 Task: Create a due date automation trigger when advanced on, on the monday of the week a card is due add basic but not in list "Resume" at 11:00 AM.
Action: Mouse moved to (1178, 356)
Screenshot: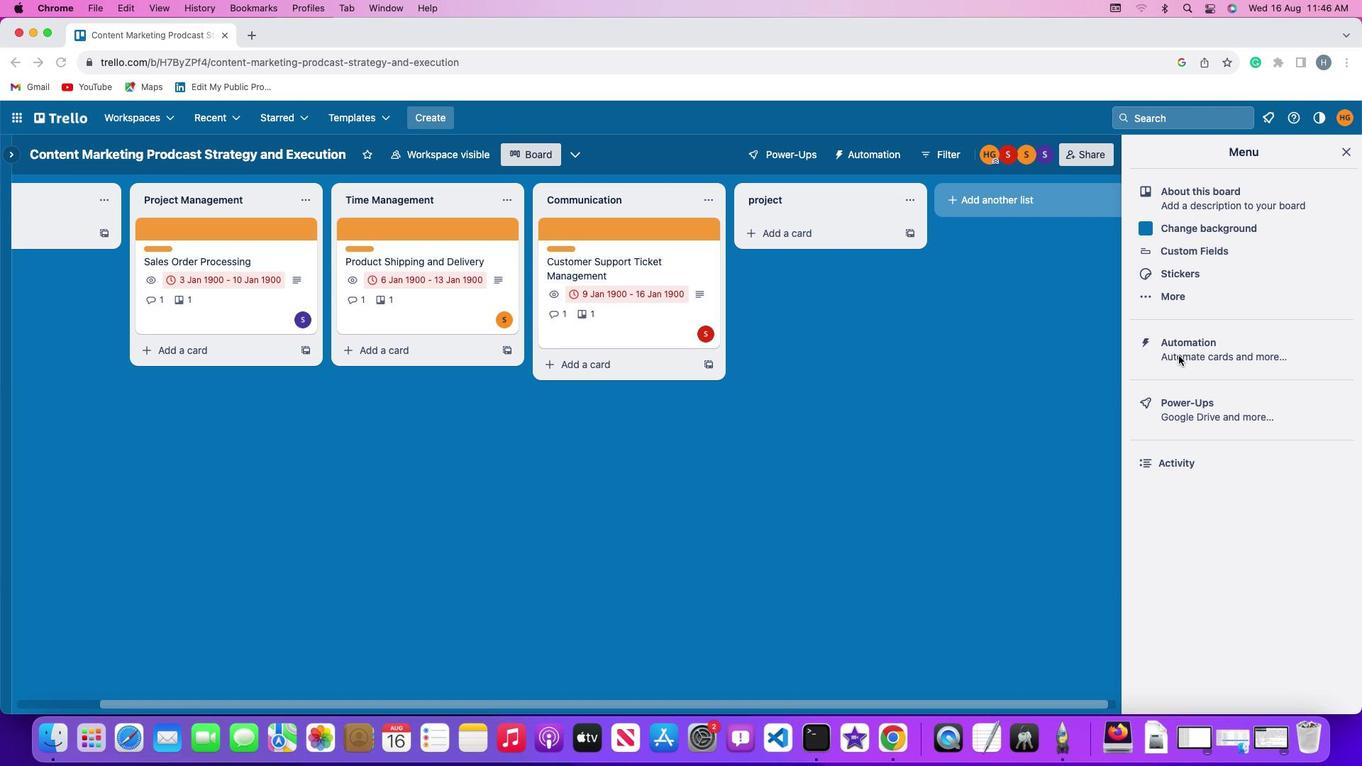 
Action: Mouse pressed left at (1178, 356)
Screenshot: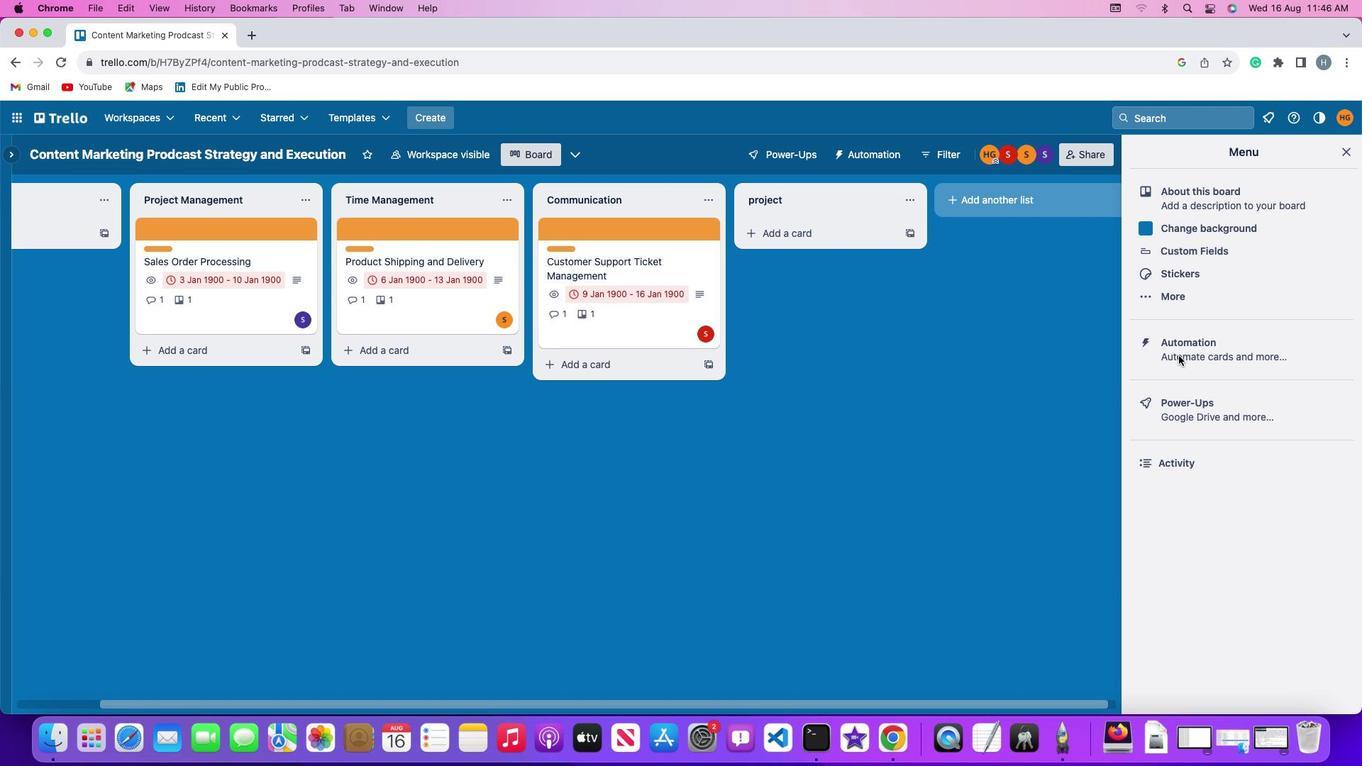 
Action: Mouse moved to (1179, 355)
Screenshot: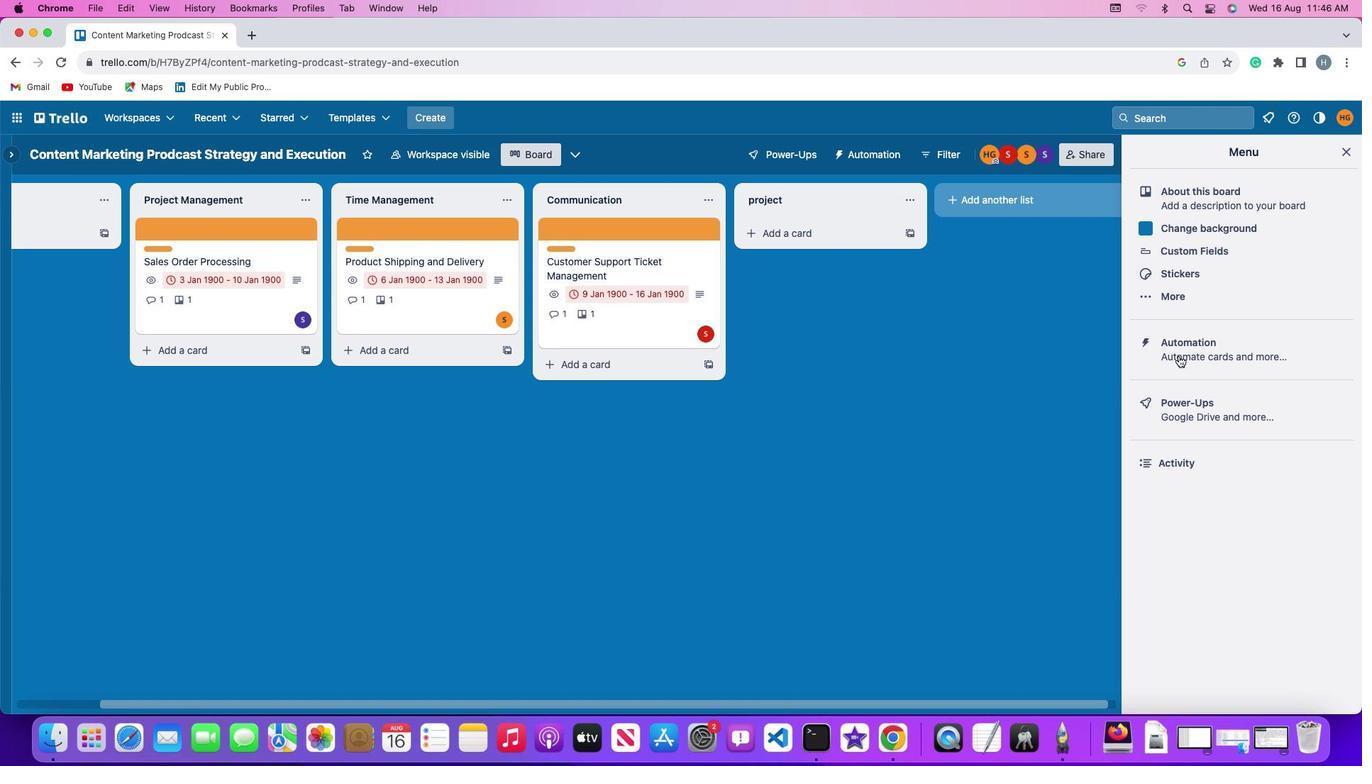 
Action: Mouse pressed left at (1179, 355)
Screenshot: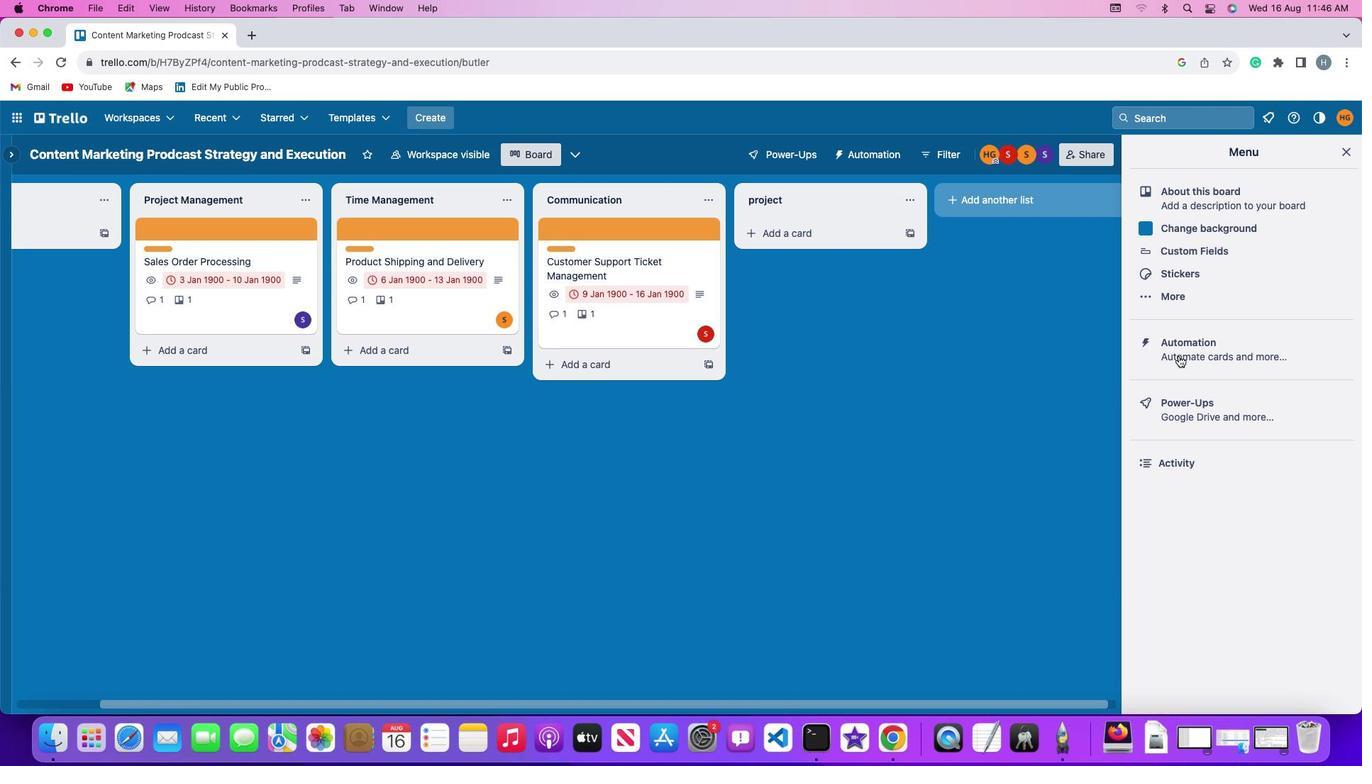 
Action: Mouse moved to (94, 336)
Screenshot: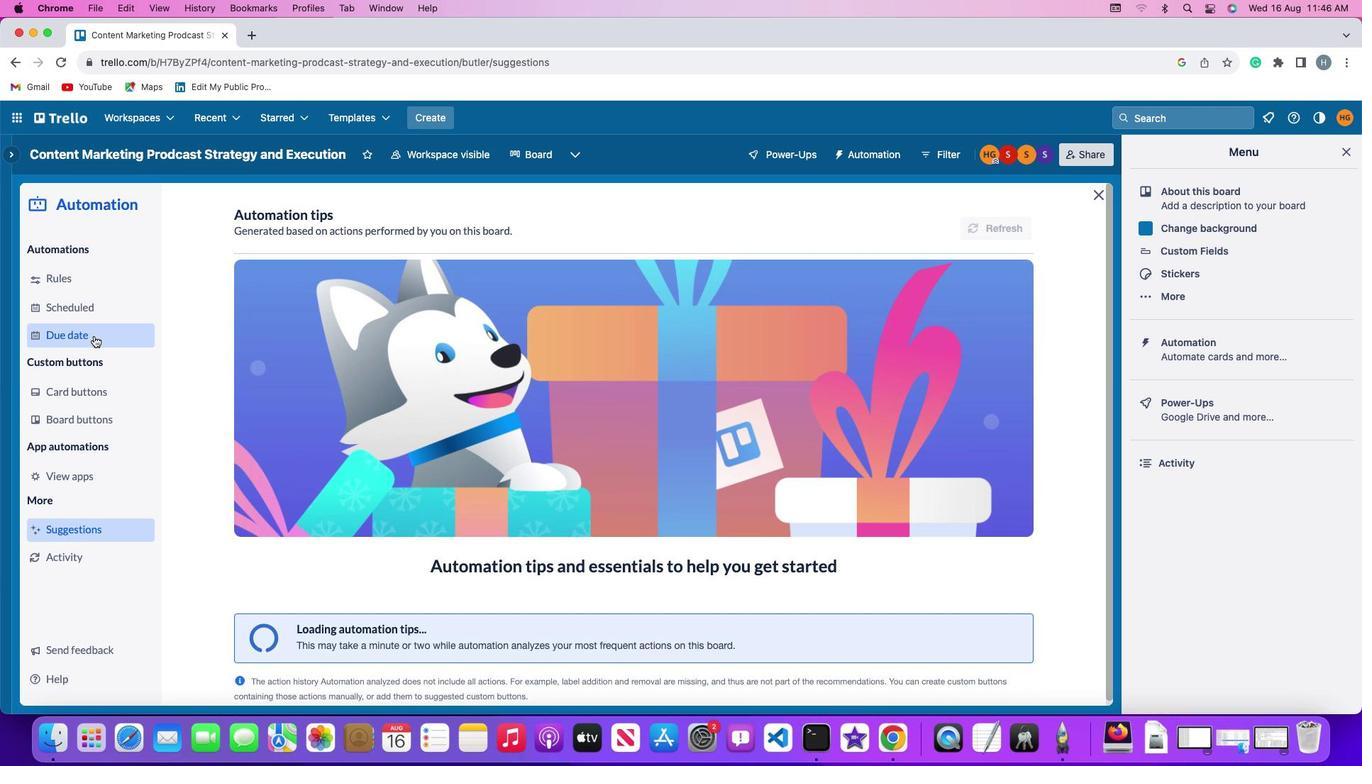 
Action: Mouse pressed left at (94, 336)
Screenshot: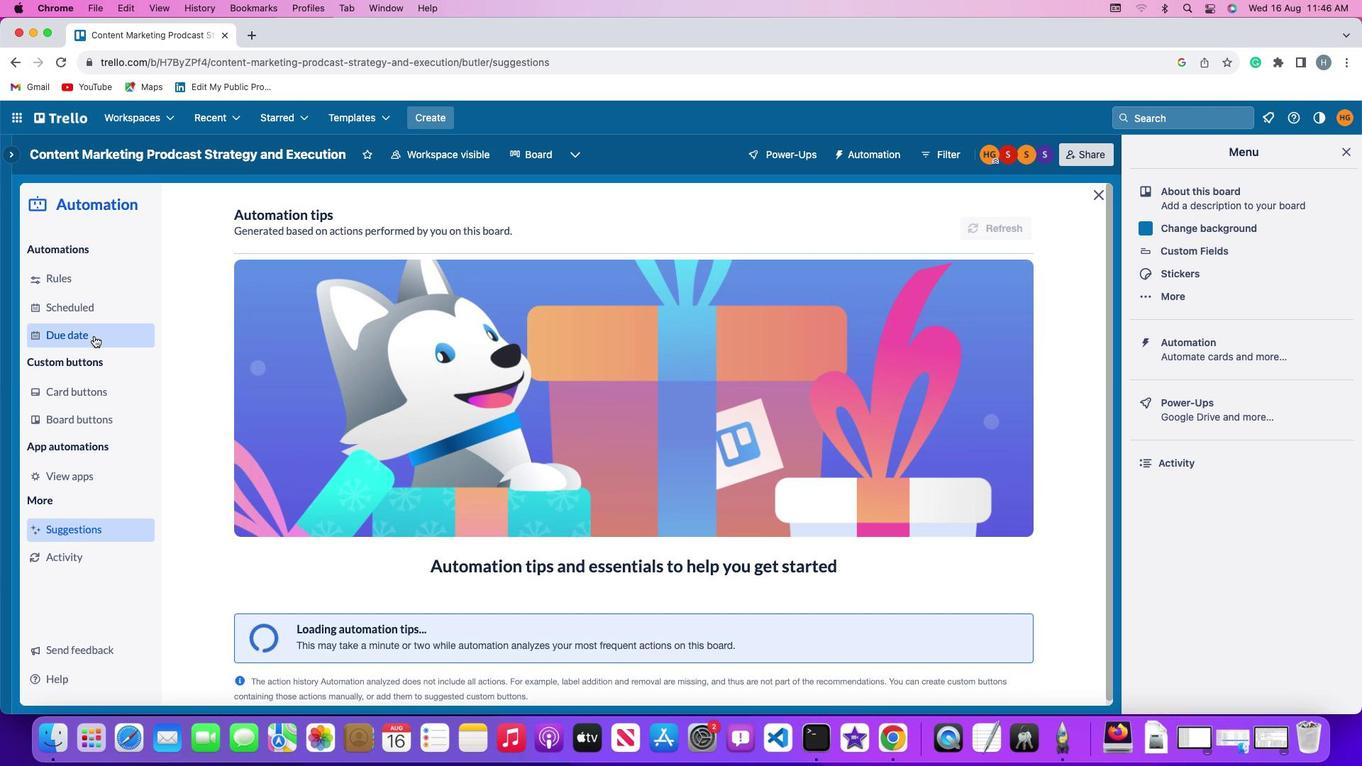 
Action: Mouse moved to (955, 216)
Screenshot: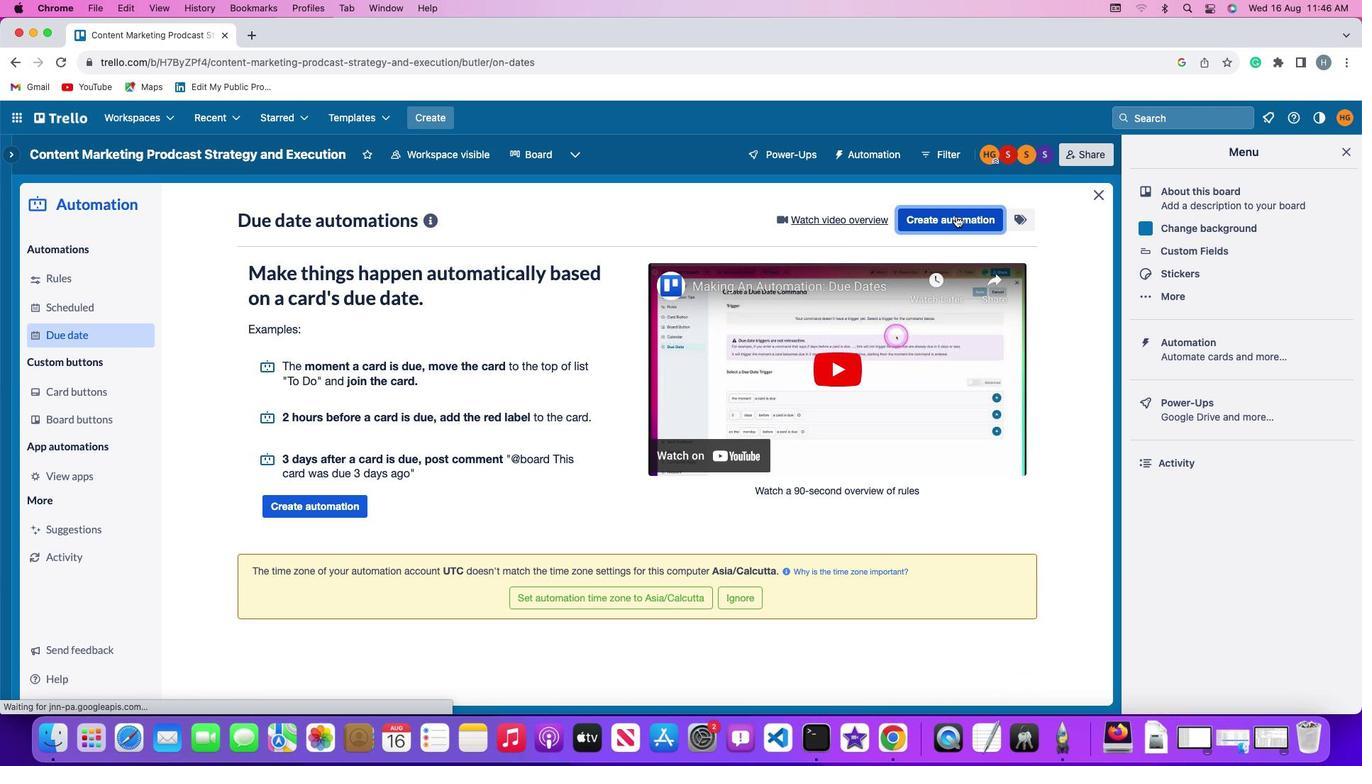 
Action: Mouse pressed left at (955, 216)
Screenshot: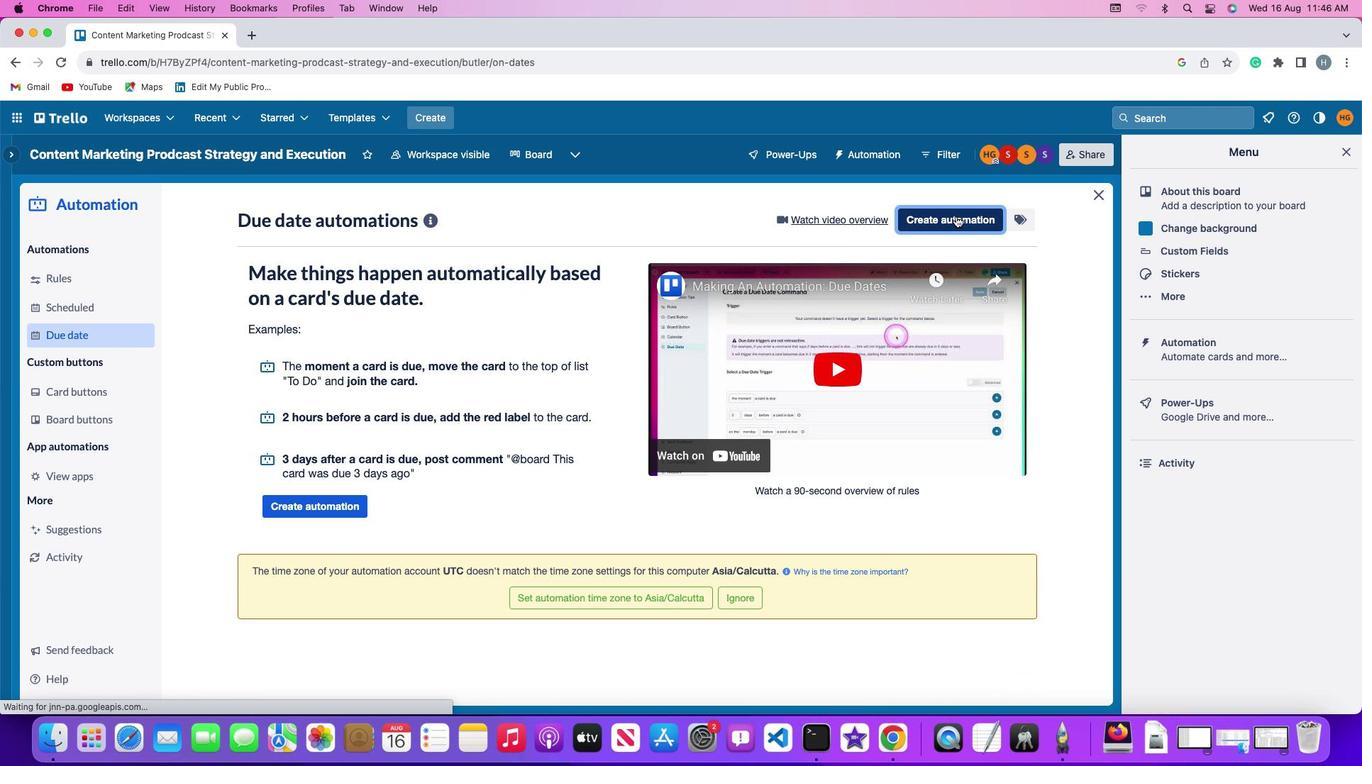 
Action: Mouse moved to (293, 351)
Screenshot: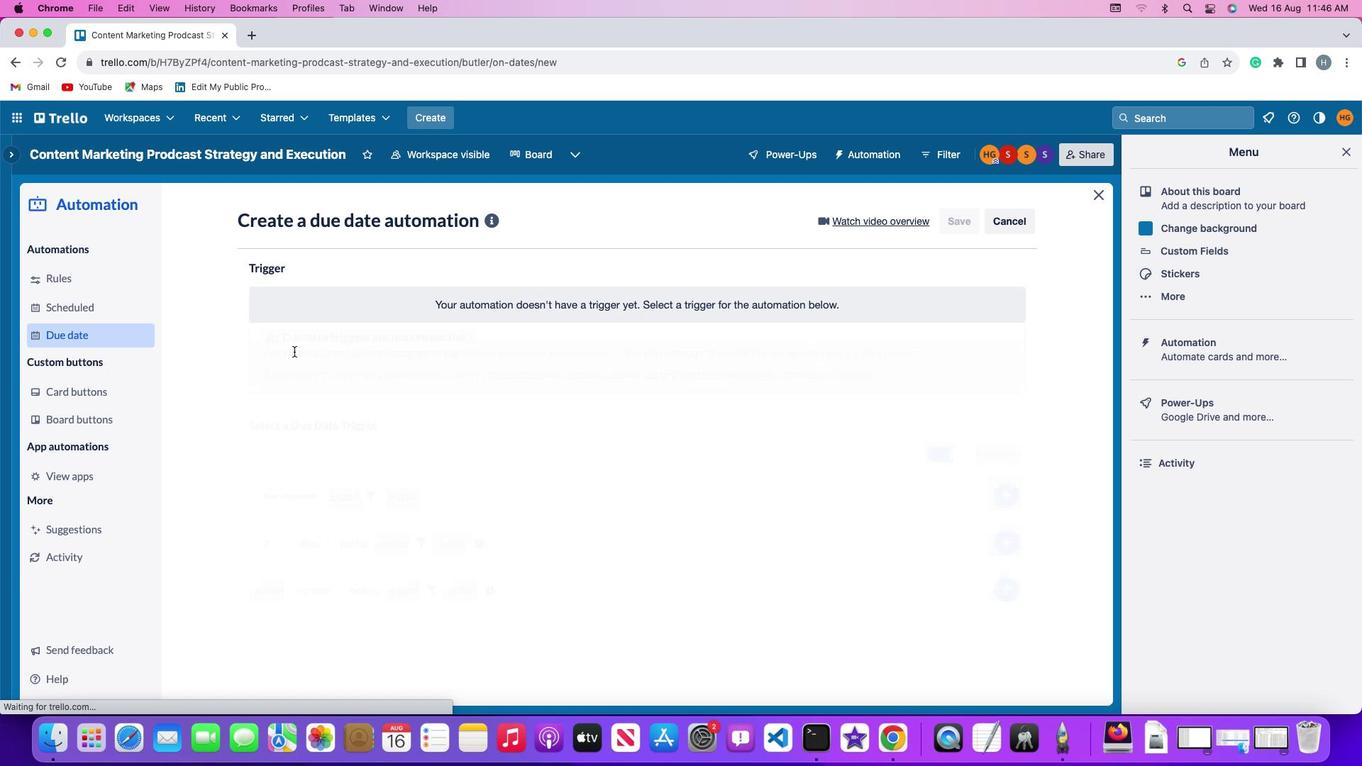 
Action: Mouse pressed left at (293, 351)
Screenshot: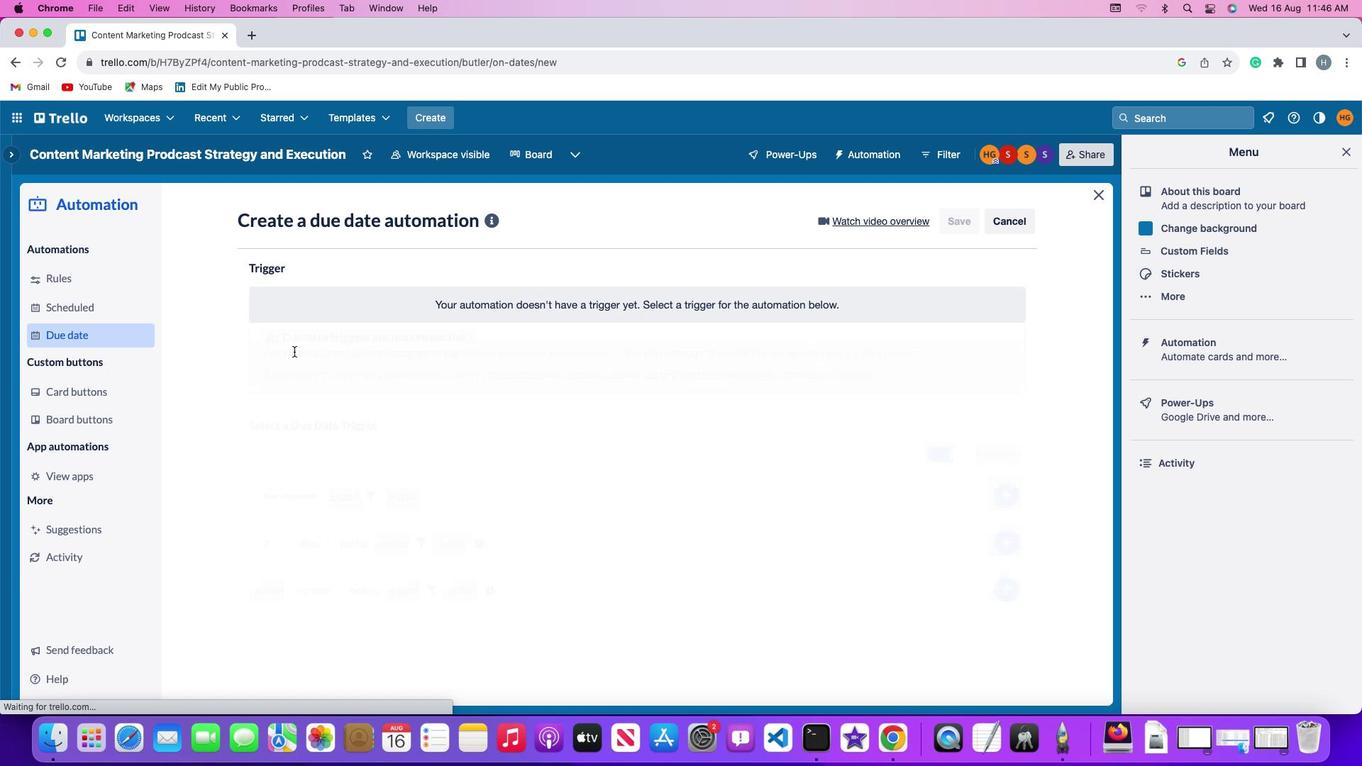 
Action: Mouse moved to (297, 608)
Screenshot: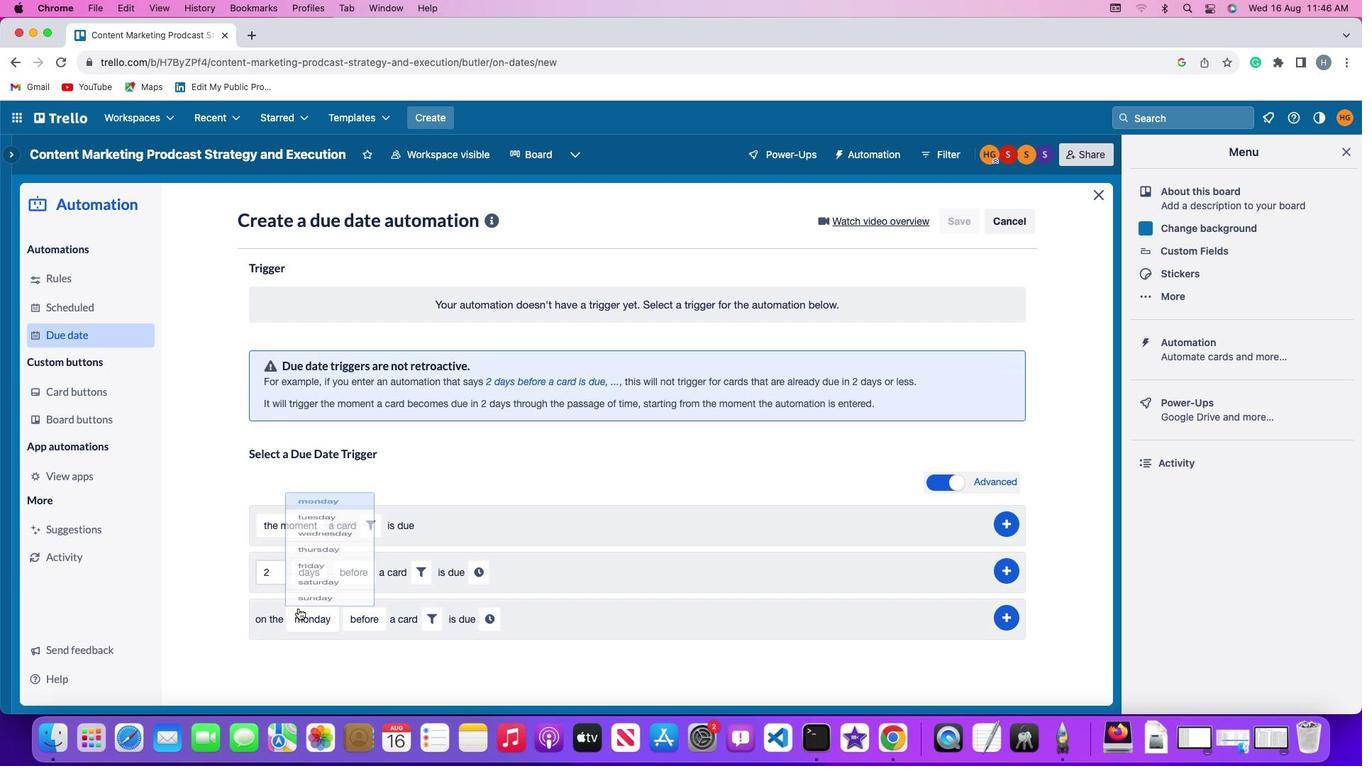 
Action: Mouse pressed left at (297, 608)
Screenshot: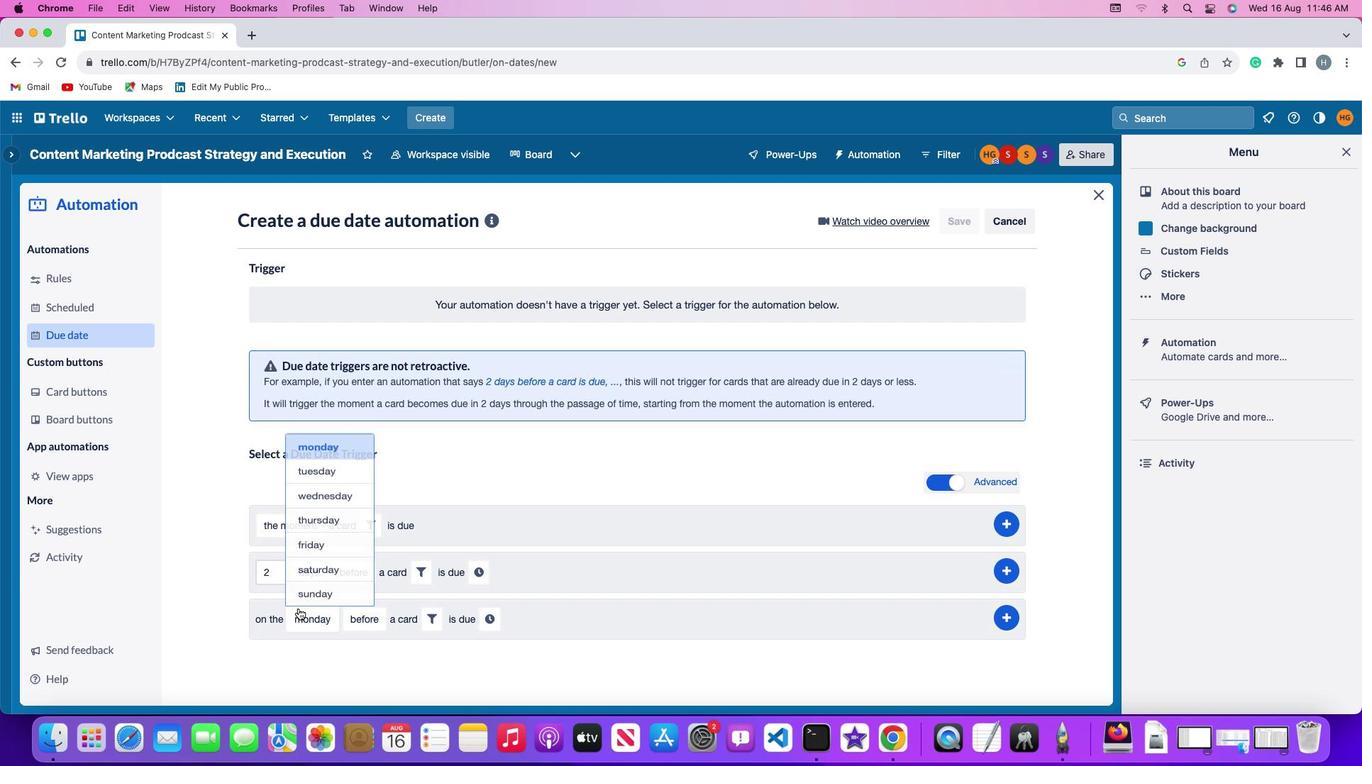 
Action: Mouse moved to (337, 422)
Screenshot: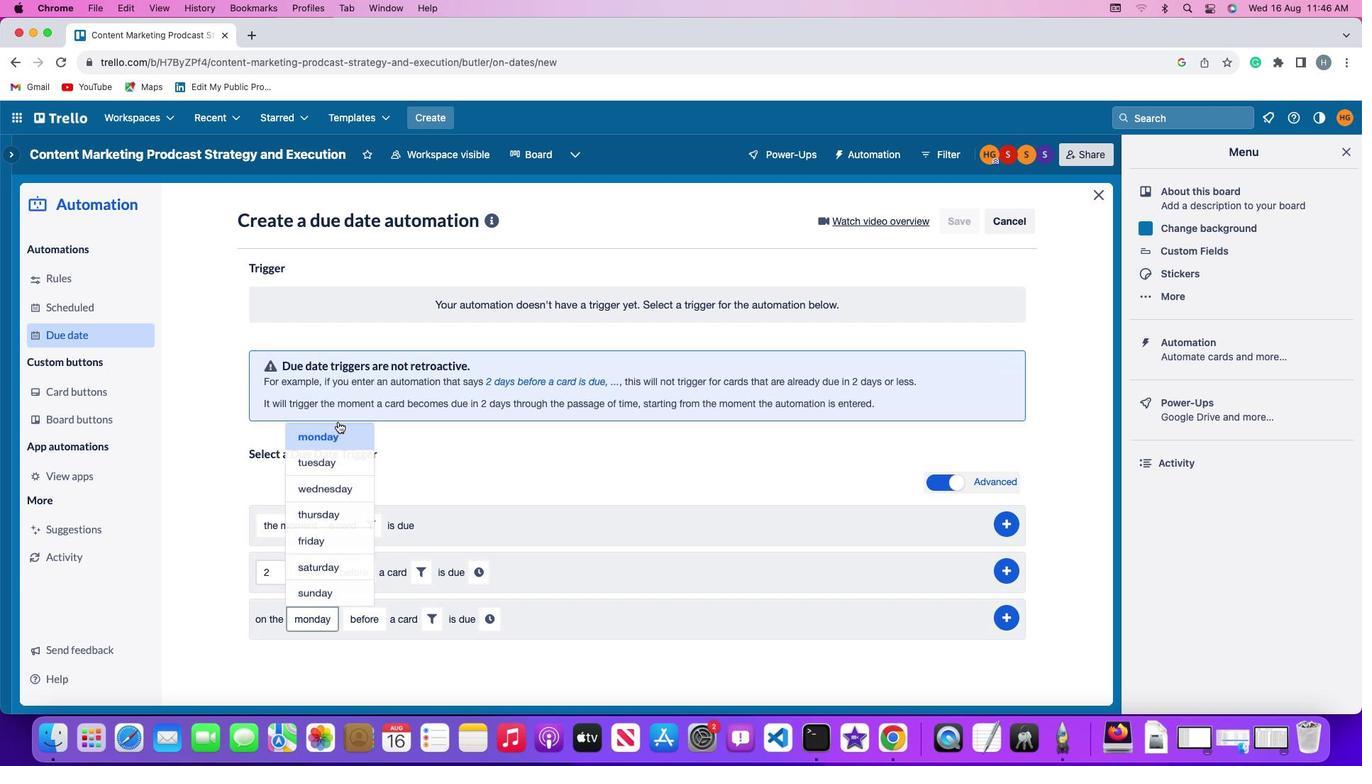 
Action: Mouse pressed left at (337, 422)
Screenshot: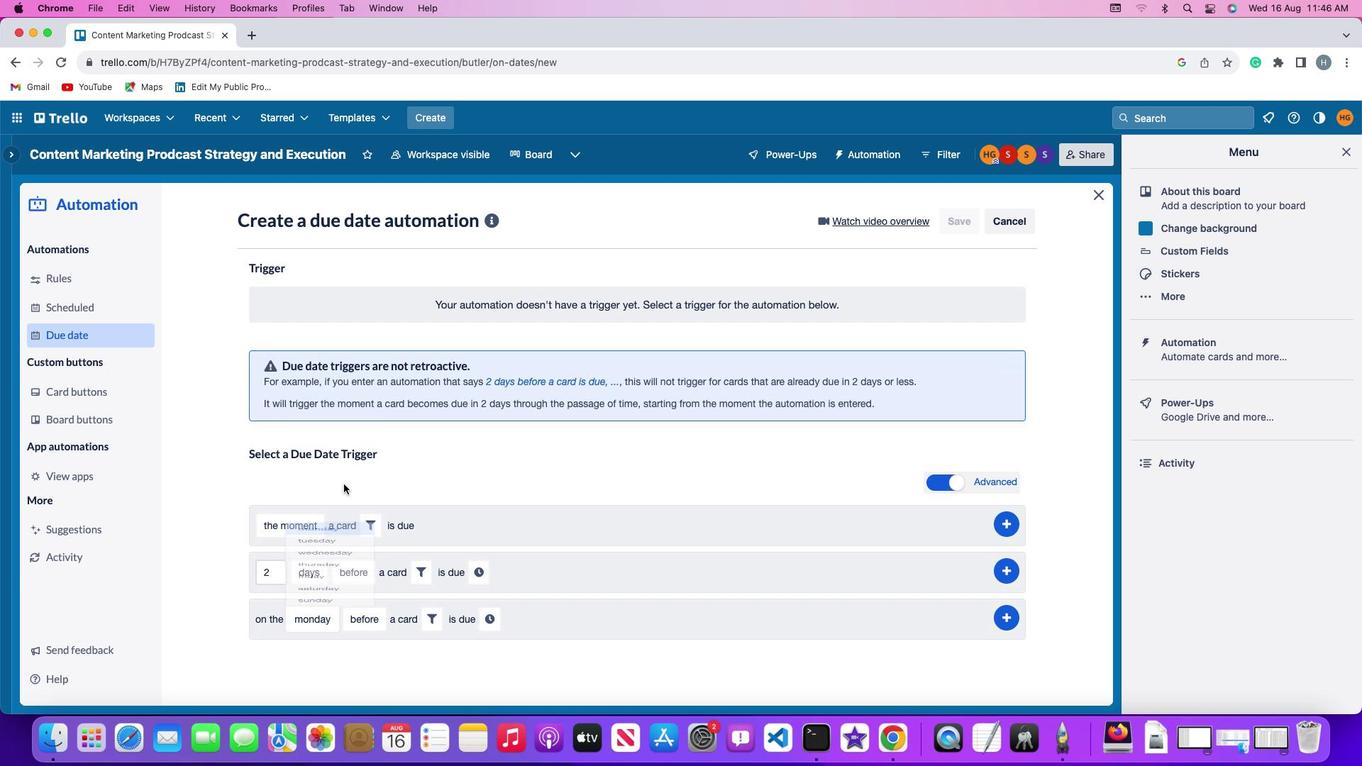 
Action: Mouse moved to (362, 628)
Screenshot: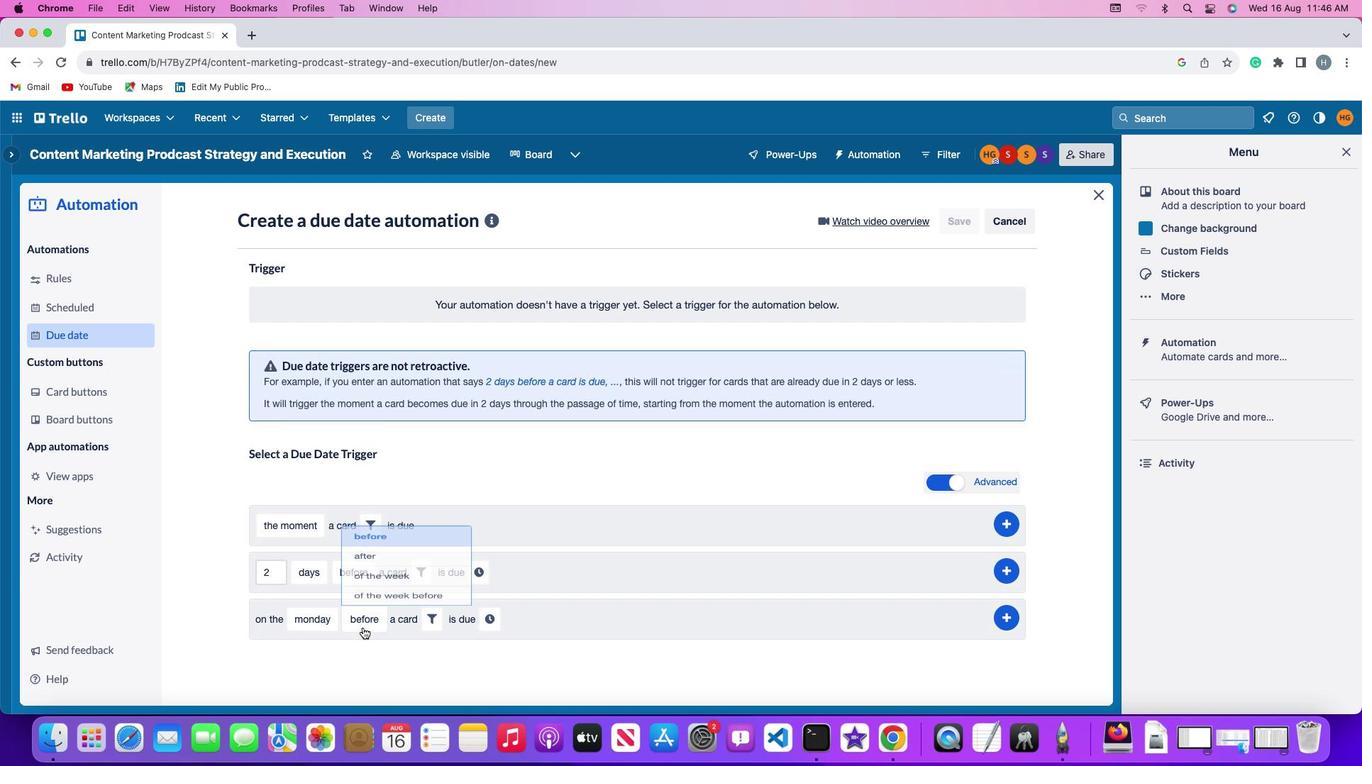 
Action: Mouse pressed left at (362, 628)
Screenshot: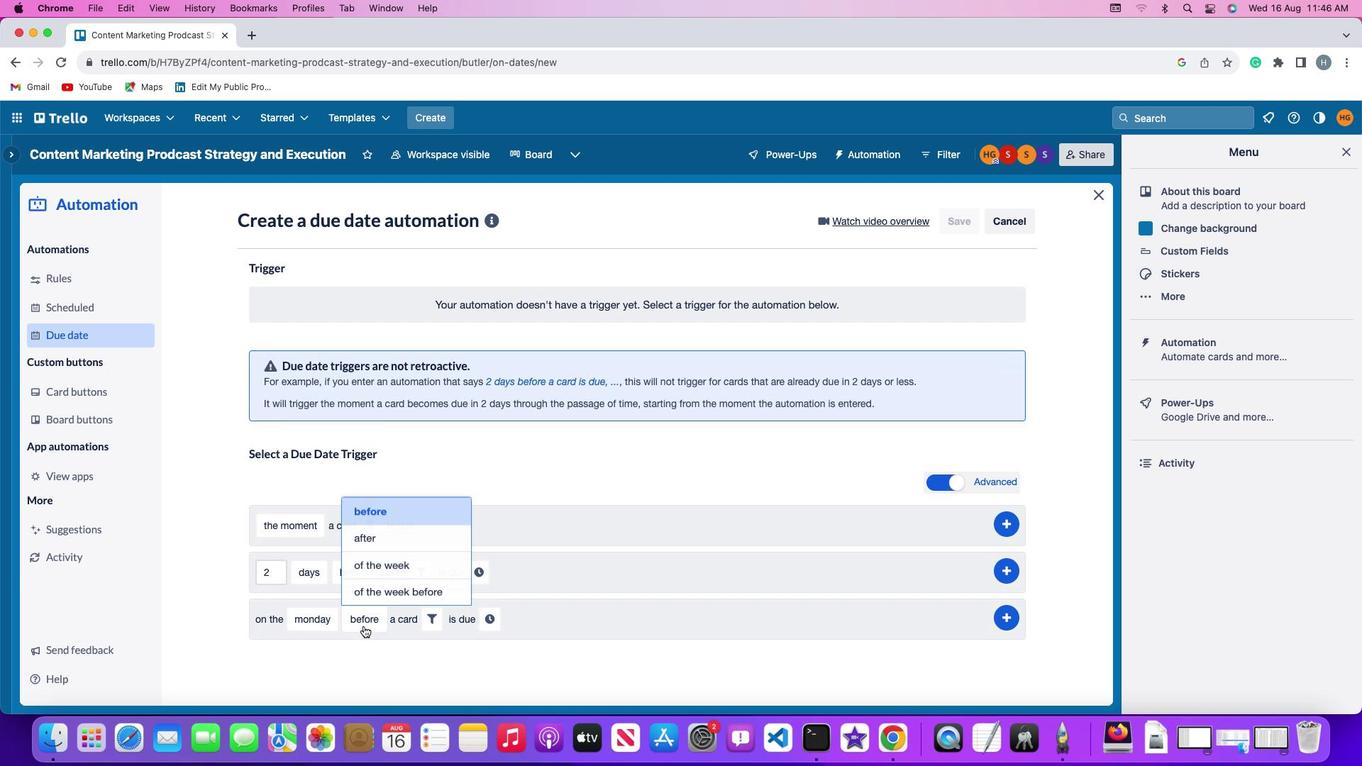 
Action: Mouse moved to (390, 563)
Screenshot: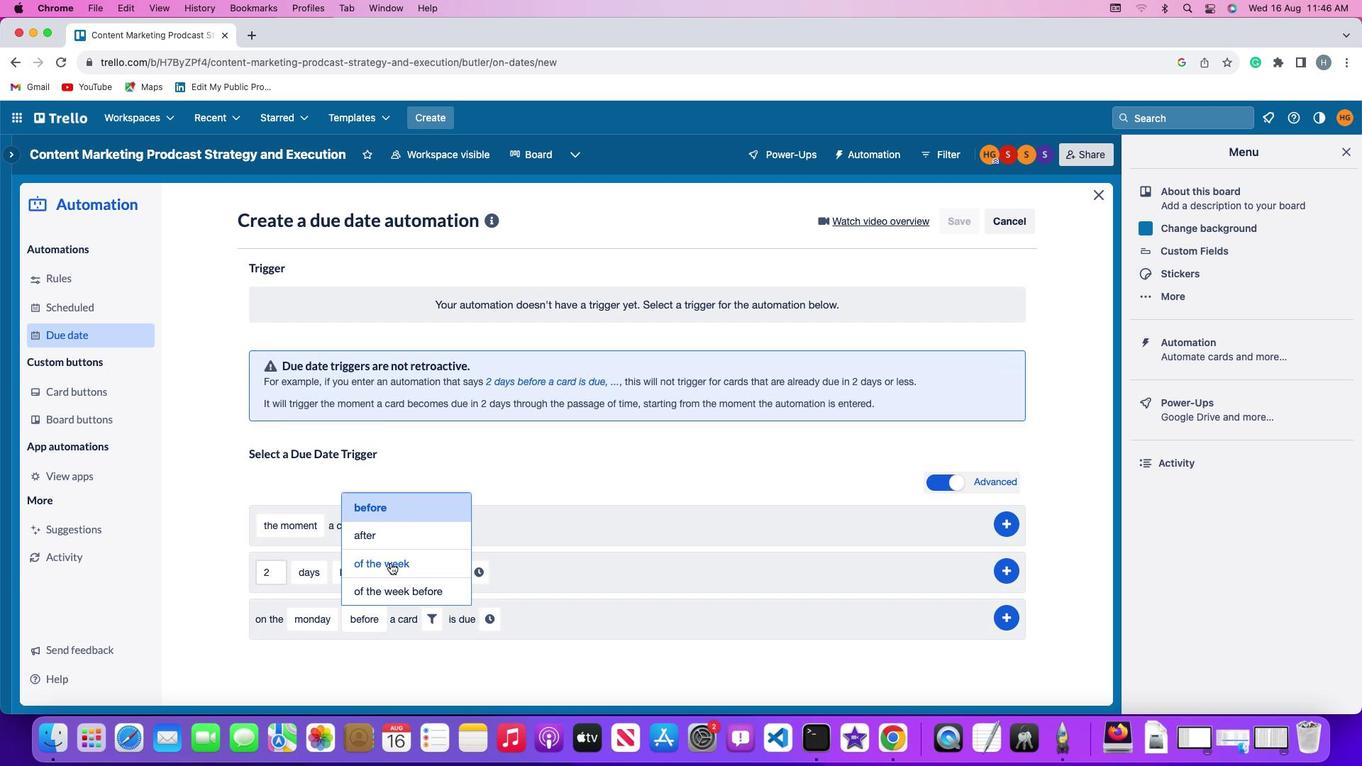 
Action: Mouse pressed left at (390, 563)
Screenshot: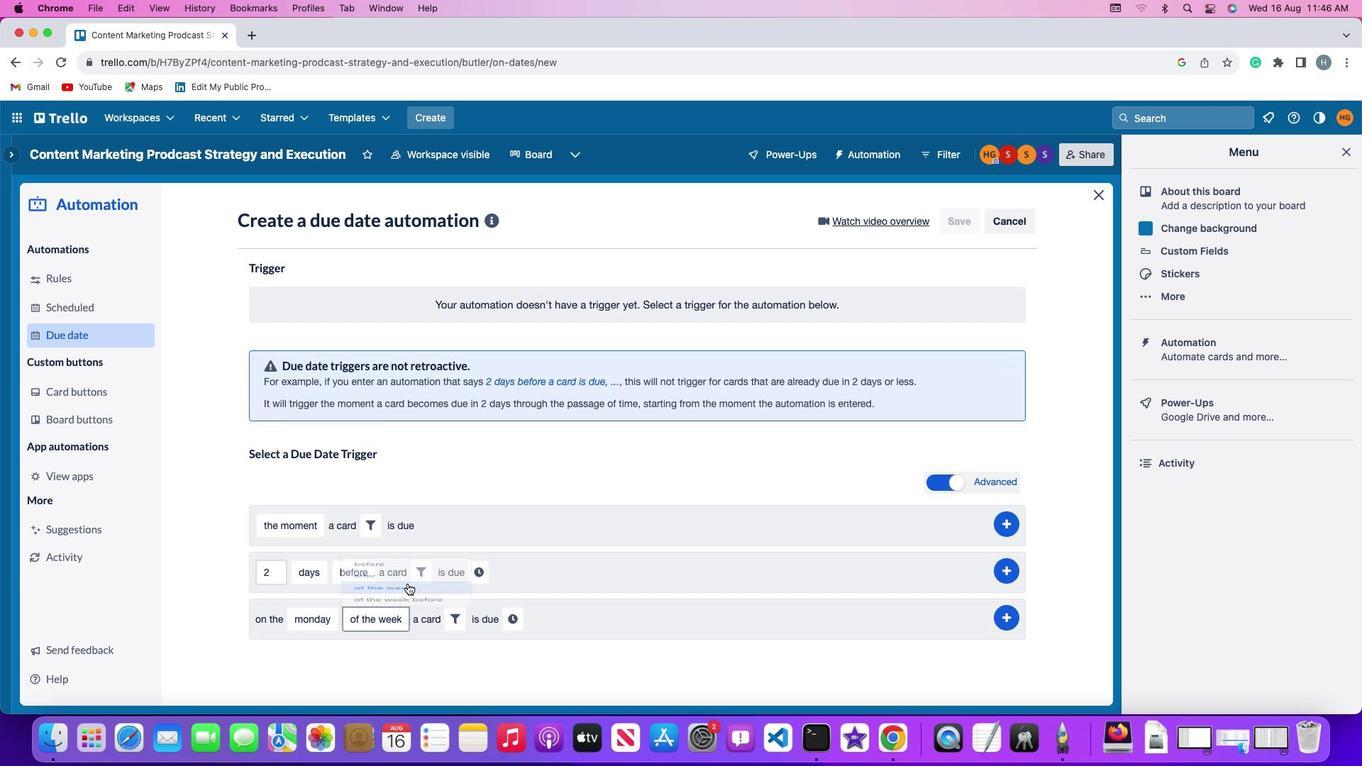 
Action: Mouse moved to (449, 620)
Screenshot: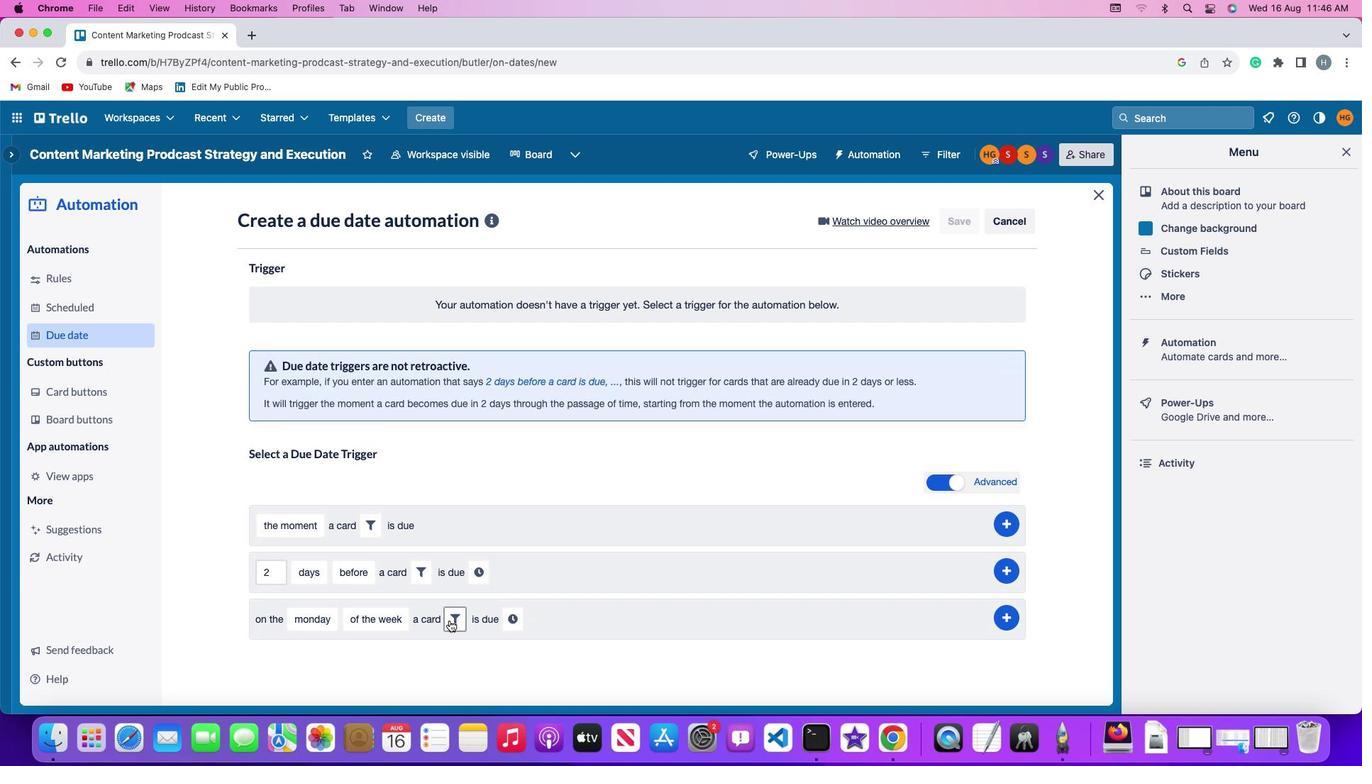 
Action: Mouse pressed left at (449, 620)
Screenshot: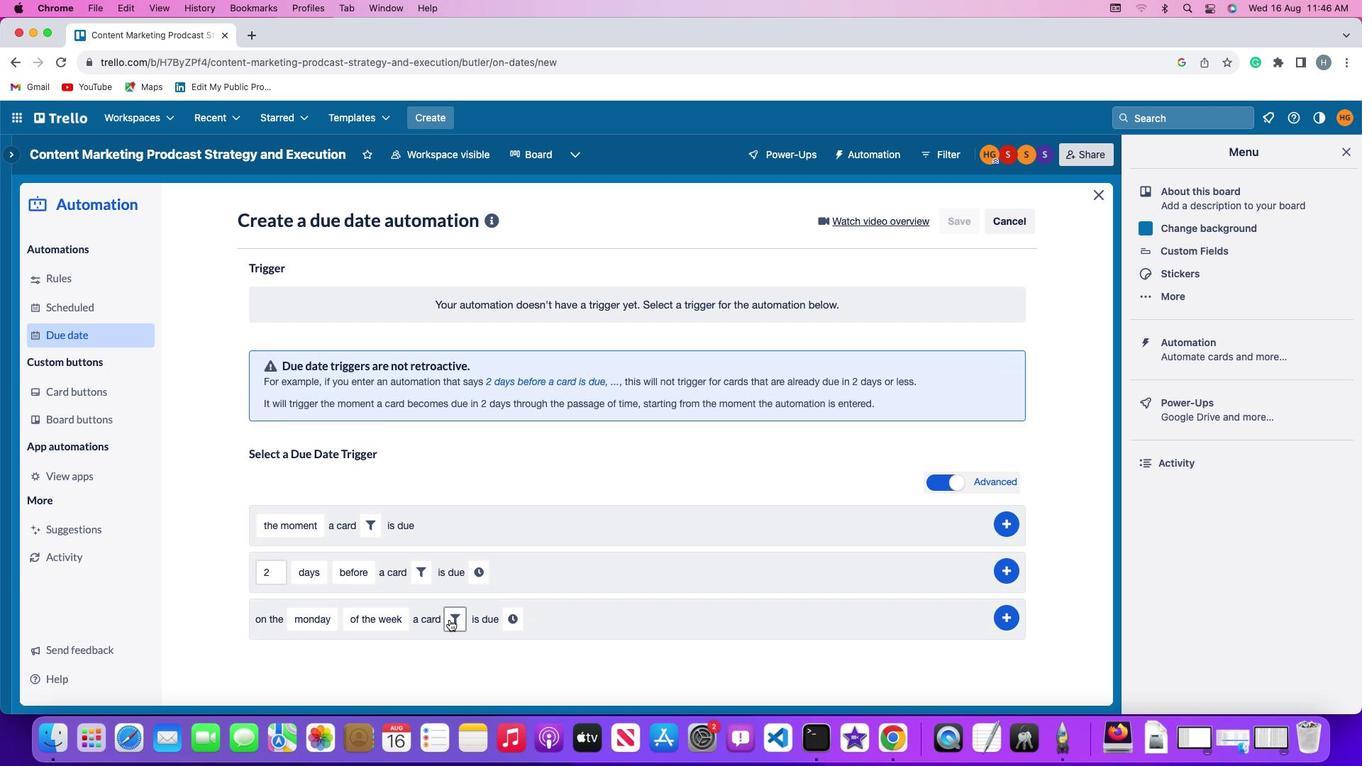 
Action: Mouse moved to (401, 642)
Screenshot: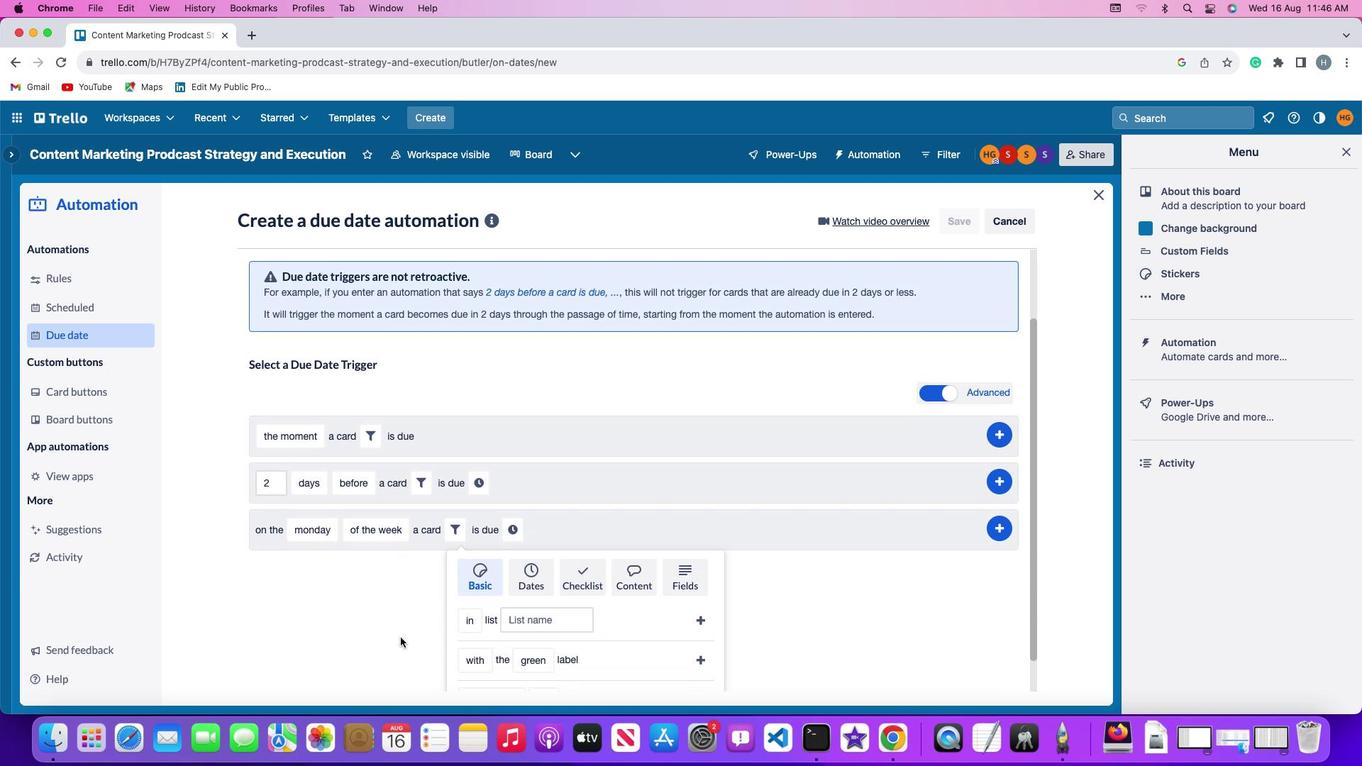 
Action: Mouse scrolled (401, 642) with delta (0, 0)
Screenshot: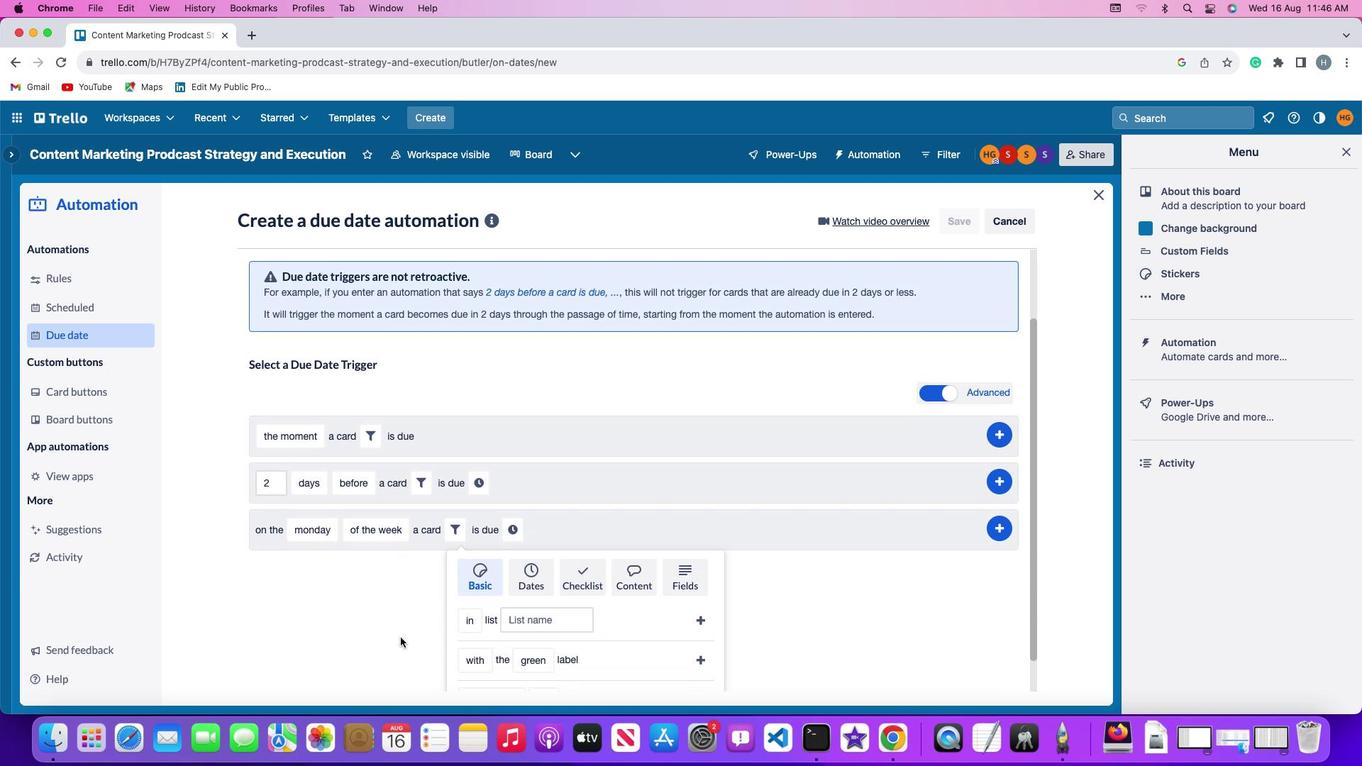 
Action: Mouse moved to (401, 642)
Screenshot: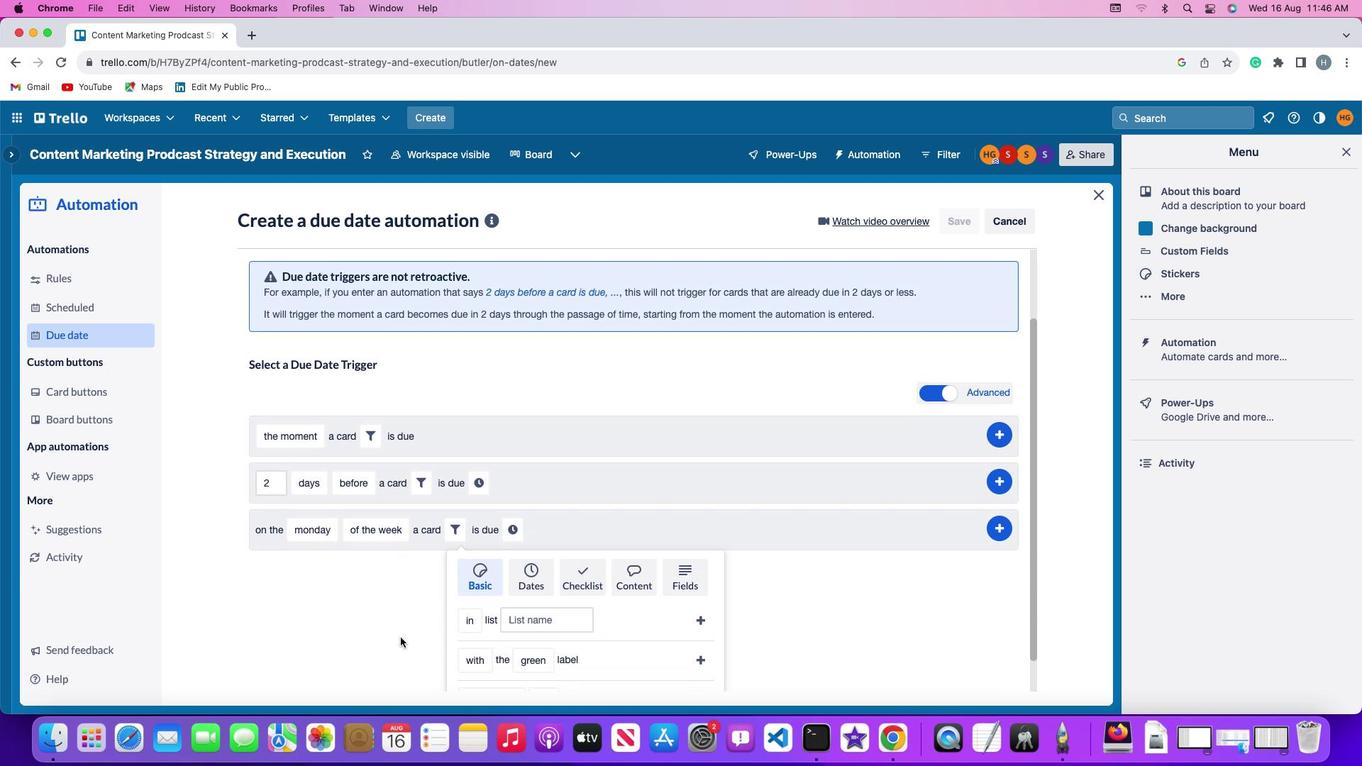 
Action: Mouse scrolled (401, 642) with delta (0, 0)
Screenshot: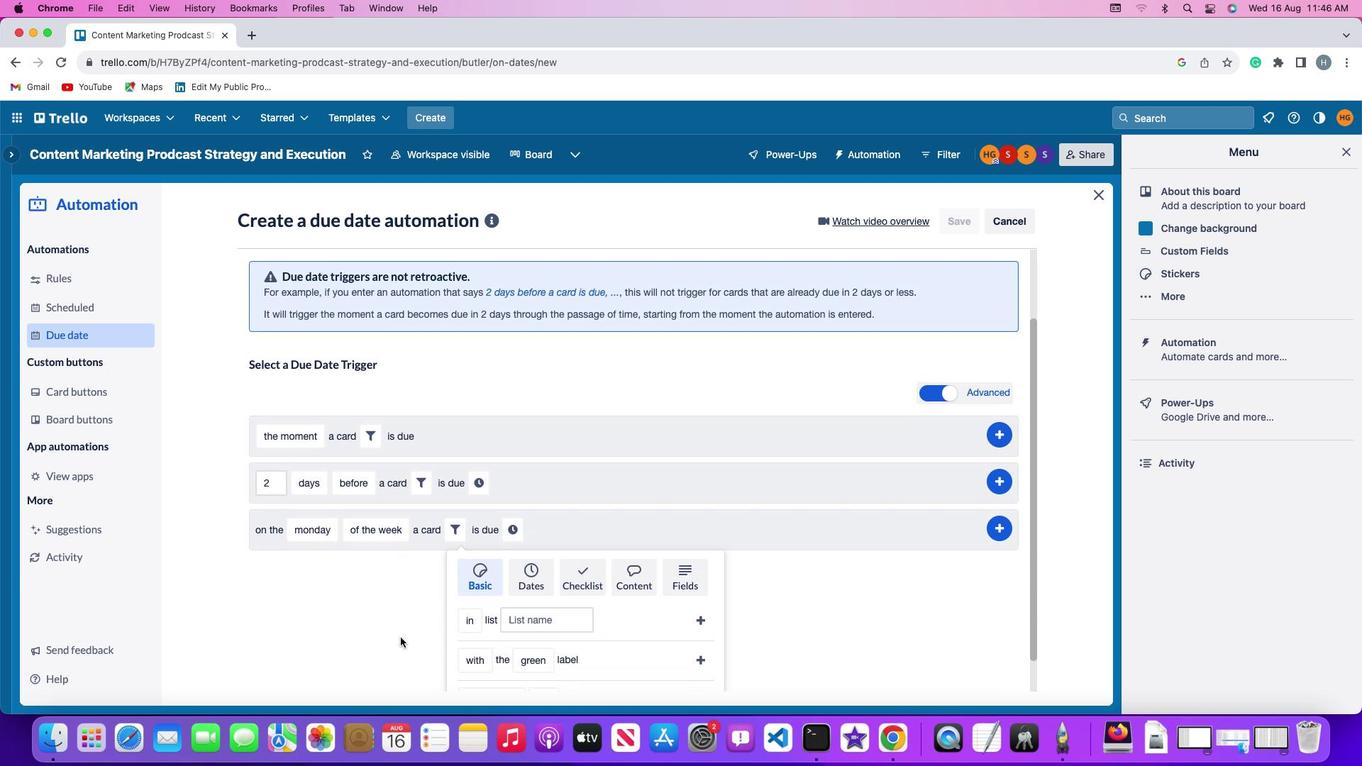 
Action: Mouse scrolled (401, 642) with delta (0, -2)
Screenshot: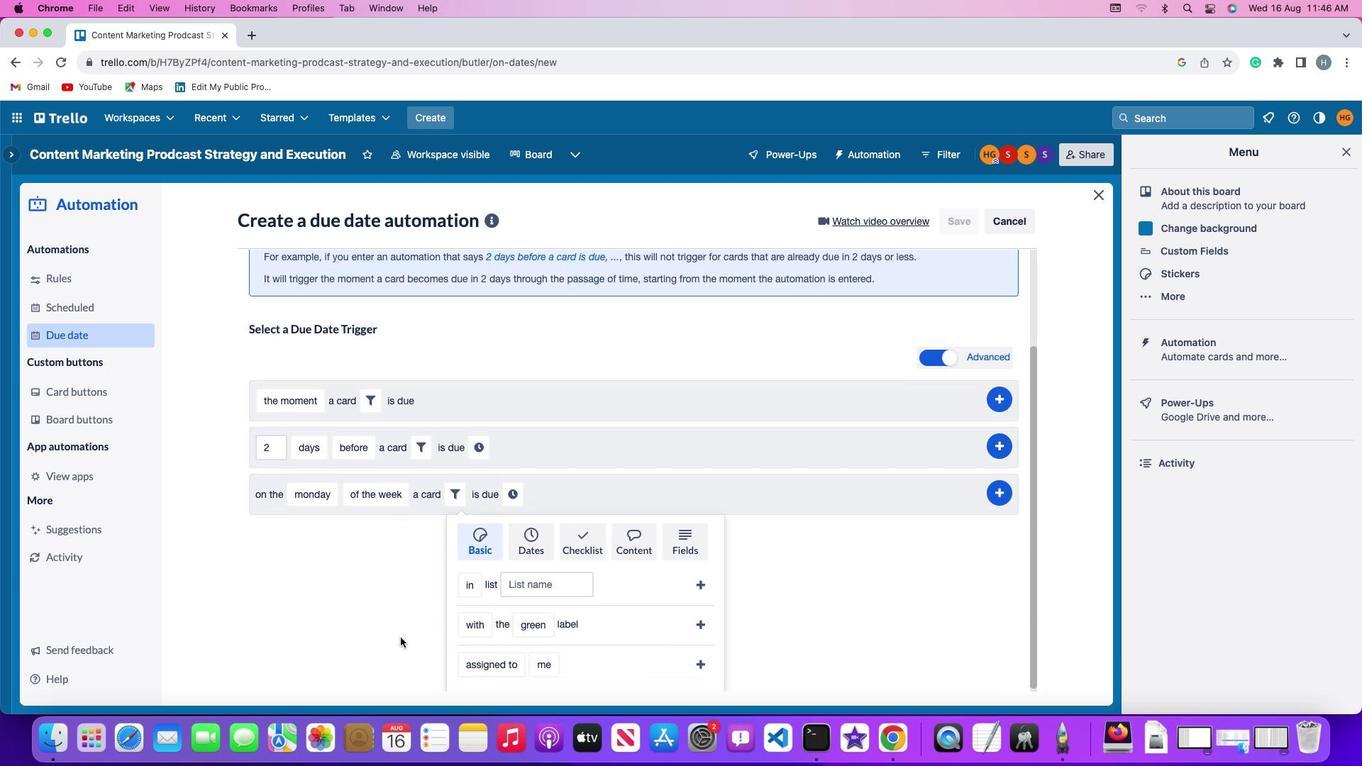 
Action: Mouse moved to (401, 641)
Screenshot: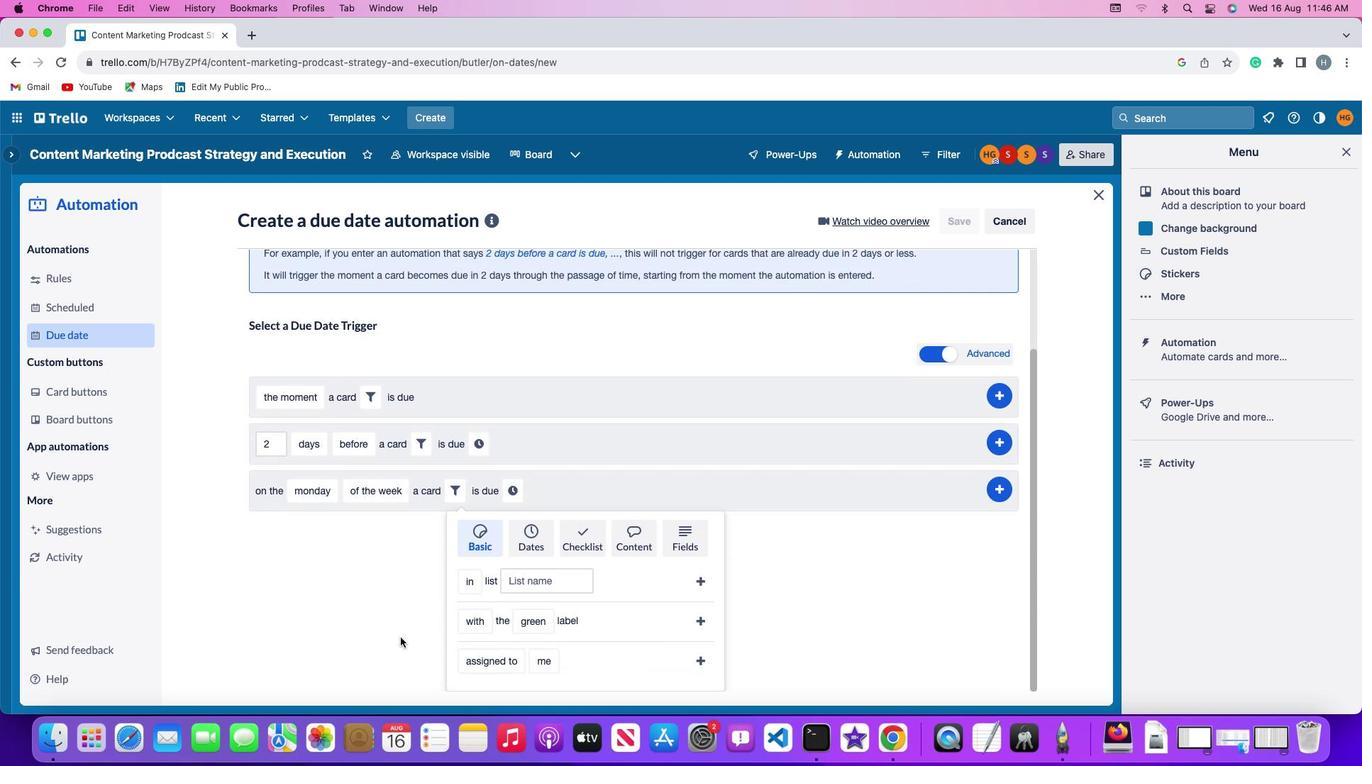 
Action: Mouse scrolled (401, 641) with delta (0, -3)
Screenshot: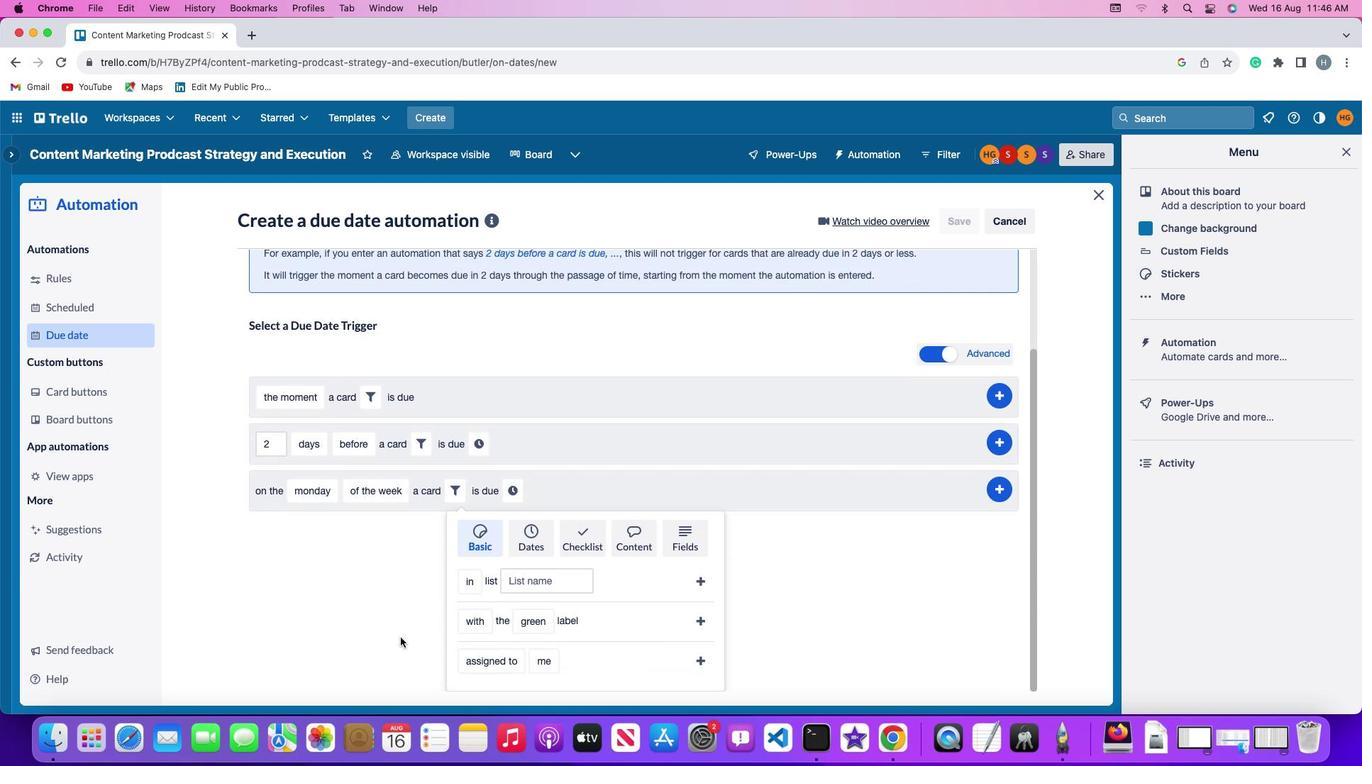
Action: Mouse moved to (473, 578)
Screenshot: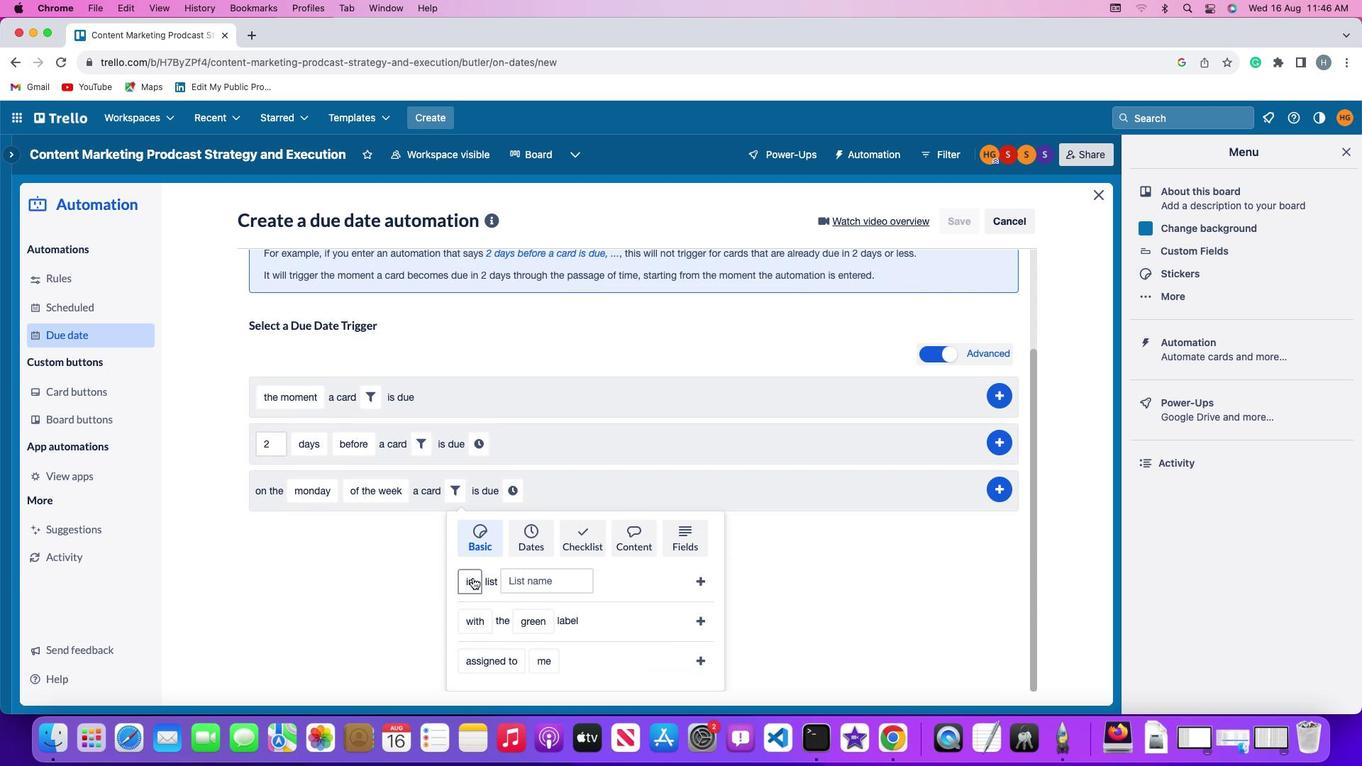 
Action: Mouse pressed left at (473, 578)
Screenshot: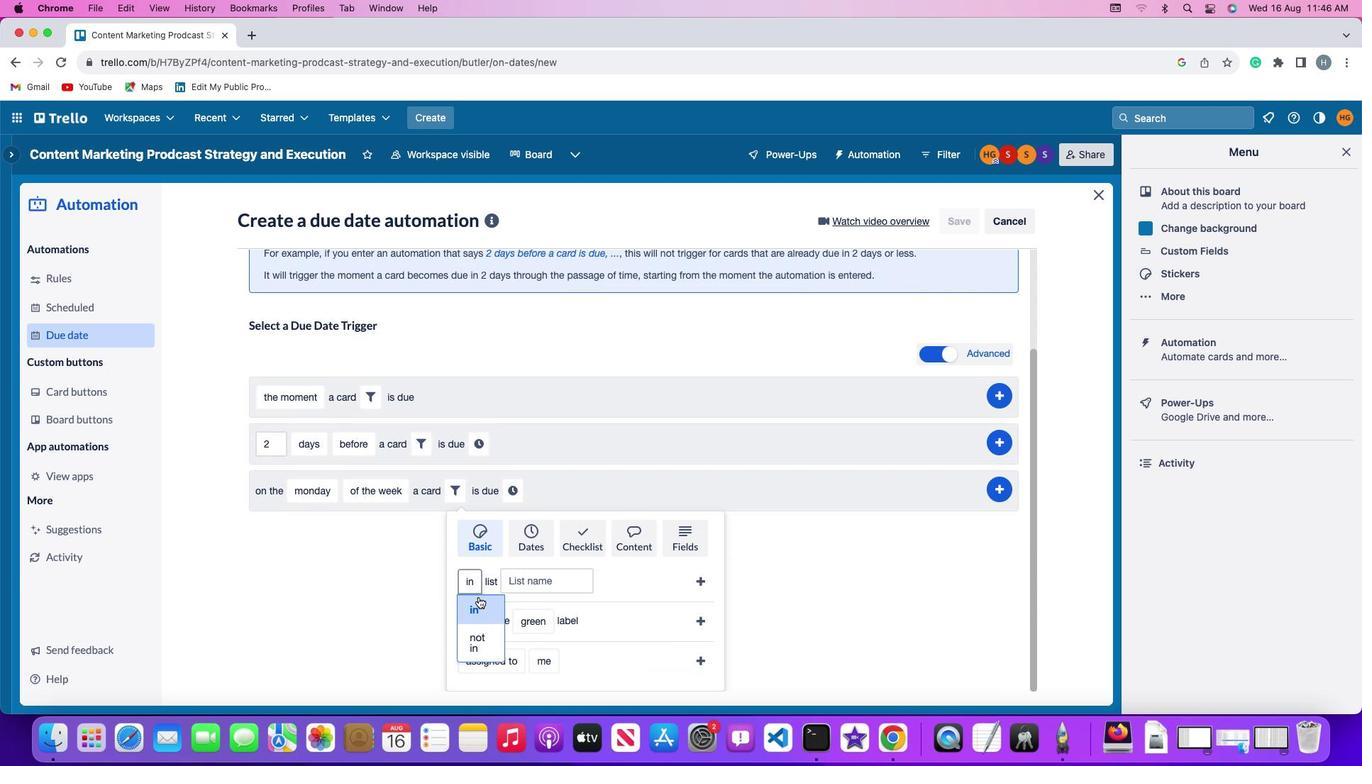 
Action: Mouse moved to (488, 634)
Screenshot: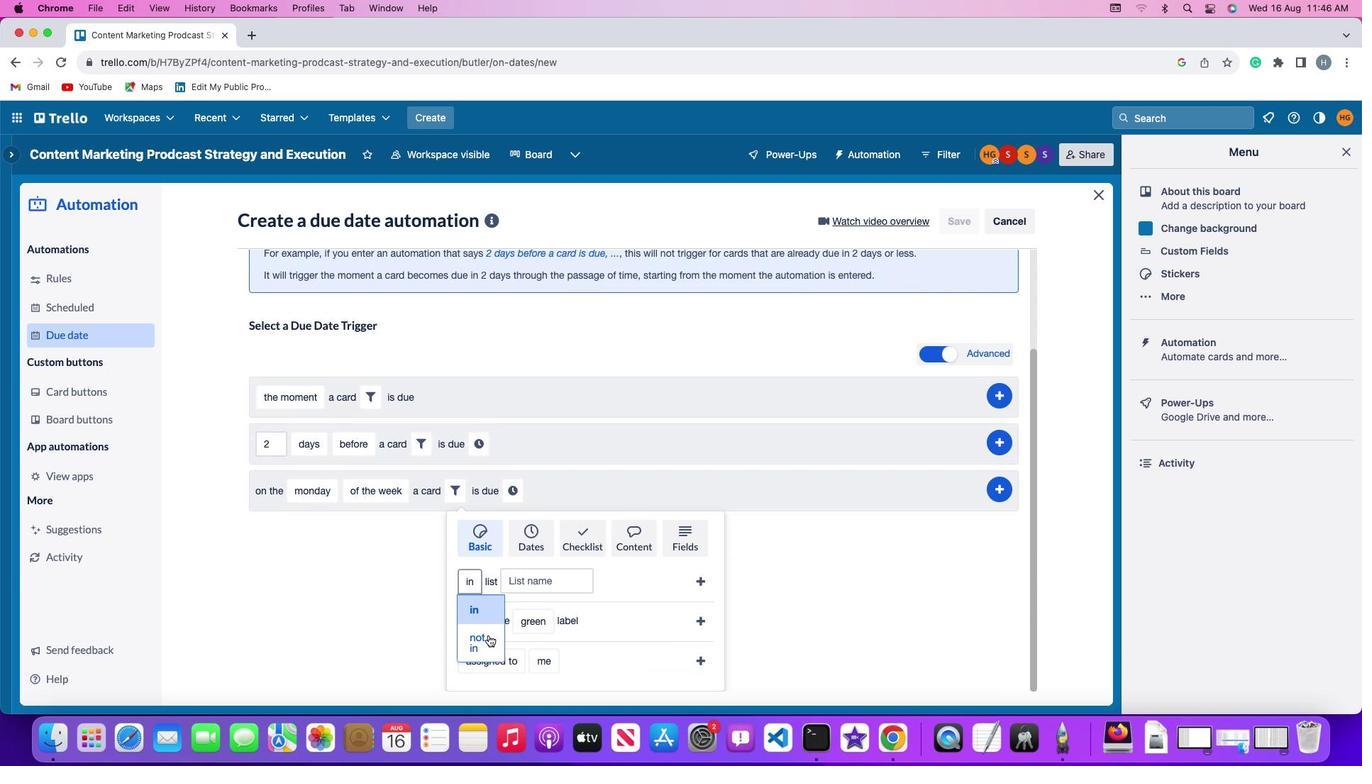 
Action: Mouse pressed left at (488, 634)
Screenshot: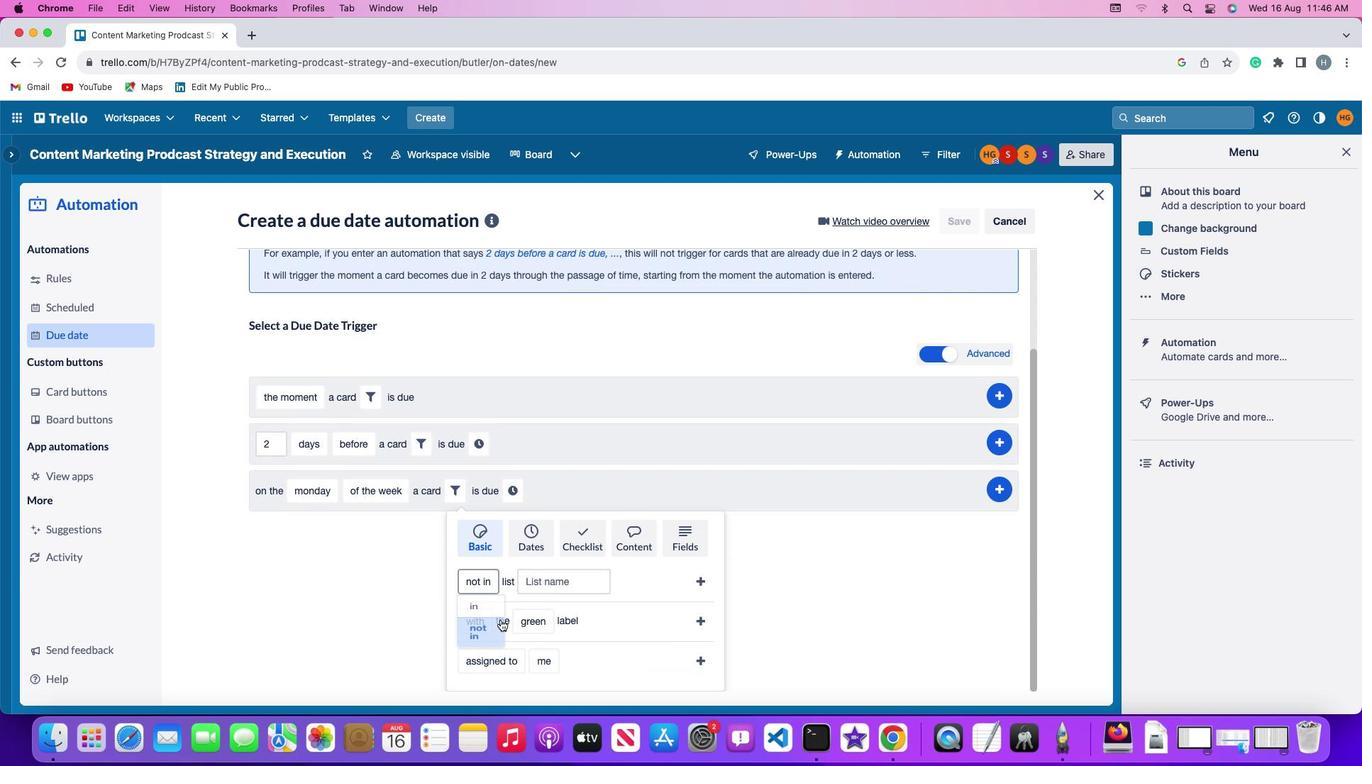 
Action: Mouse moved to (530, 588)
Screenshot: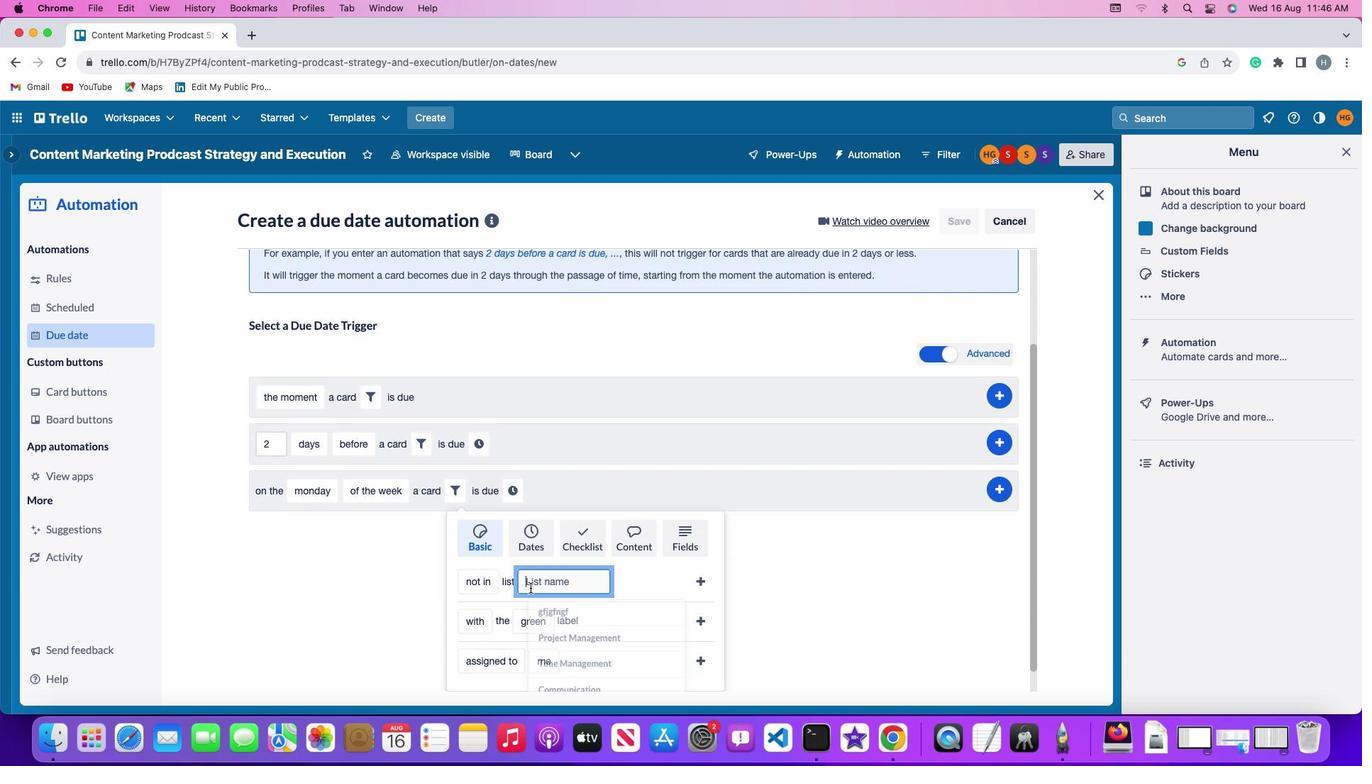 
Action: Mouse pressed left at (530, 588)
Screenshot: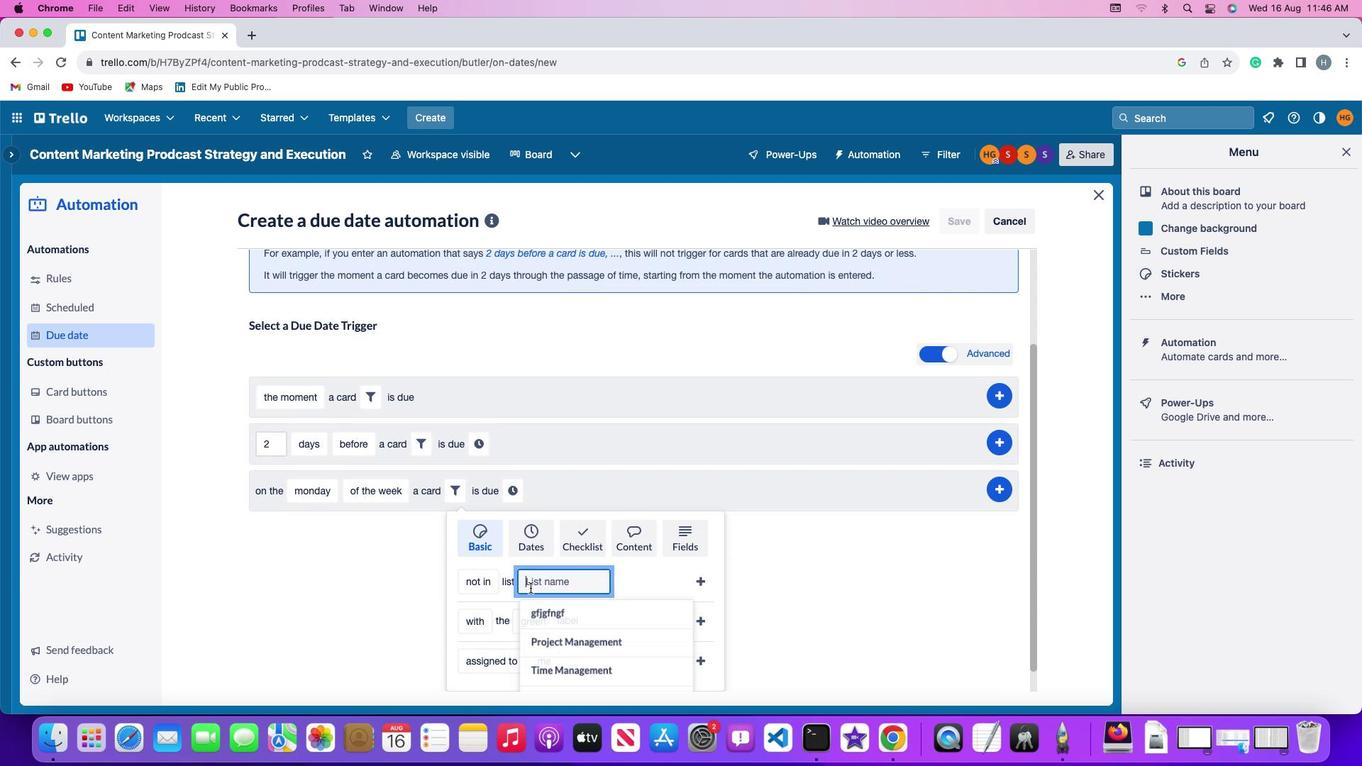 
Action: Key pressed Key.shift'R''e''s''u''m''e'
Screenshot: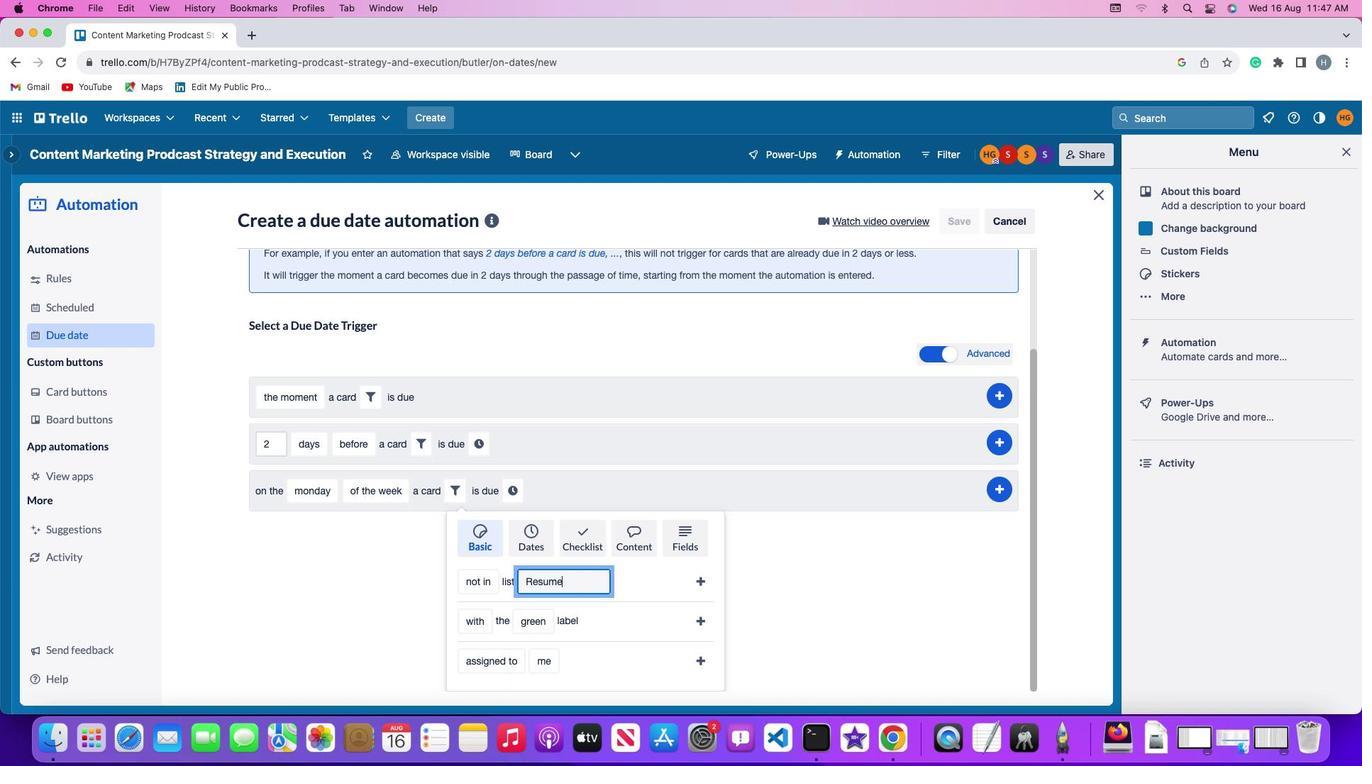 
Action: Mouse moved to (696, 576)
Screenshot: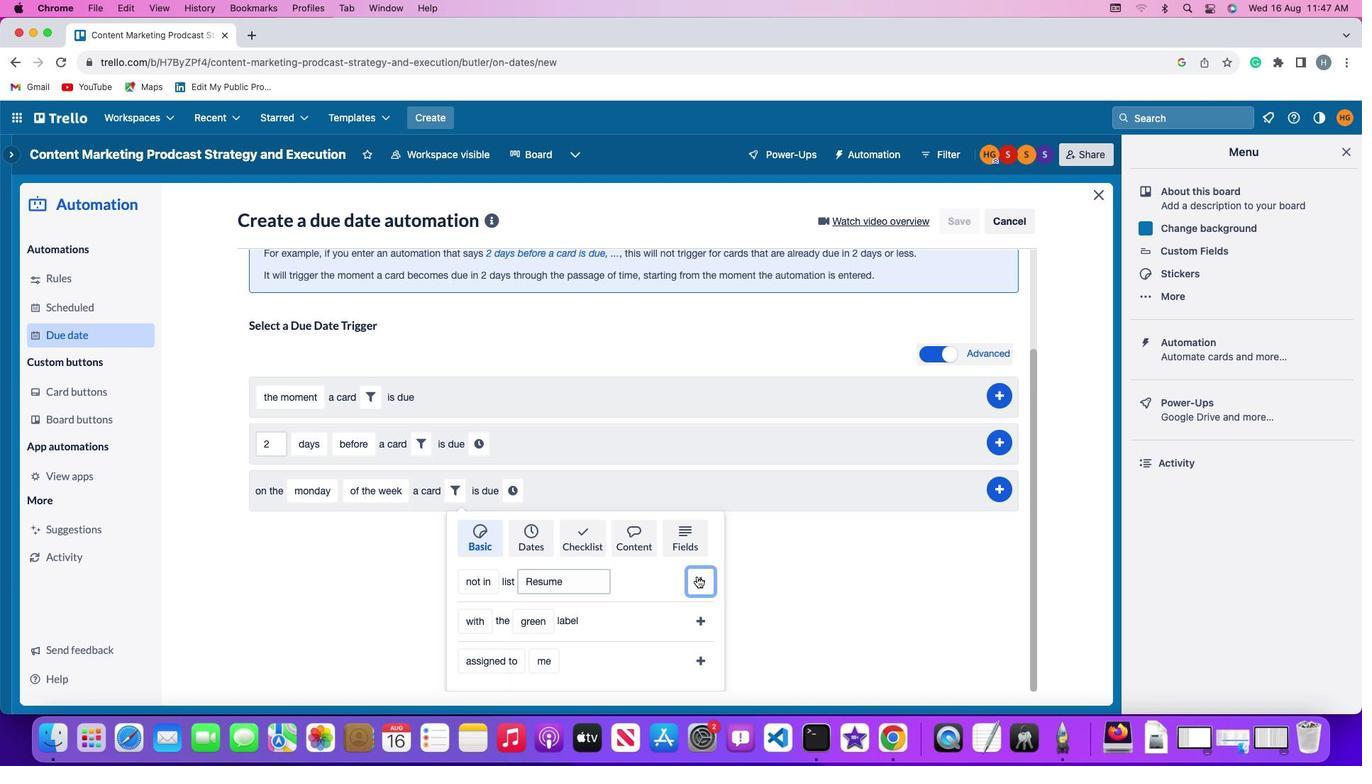 
Action: Mouse pressed left at (696, 576)
Screenshot: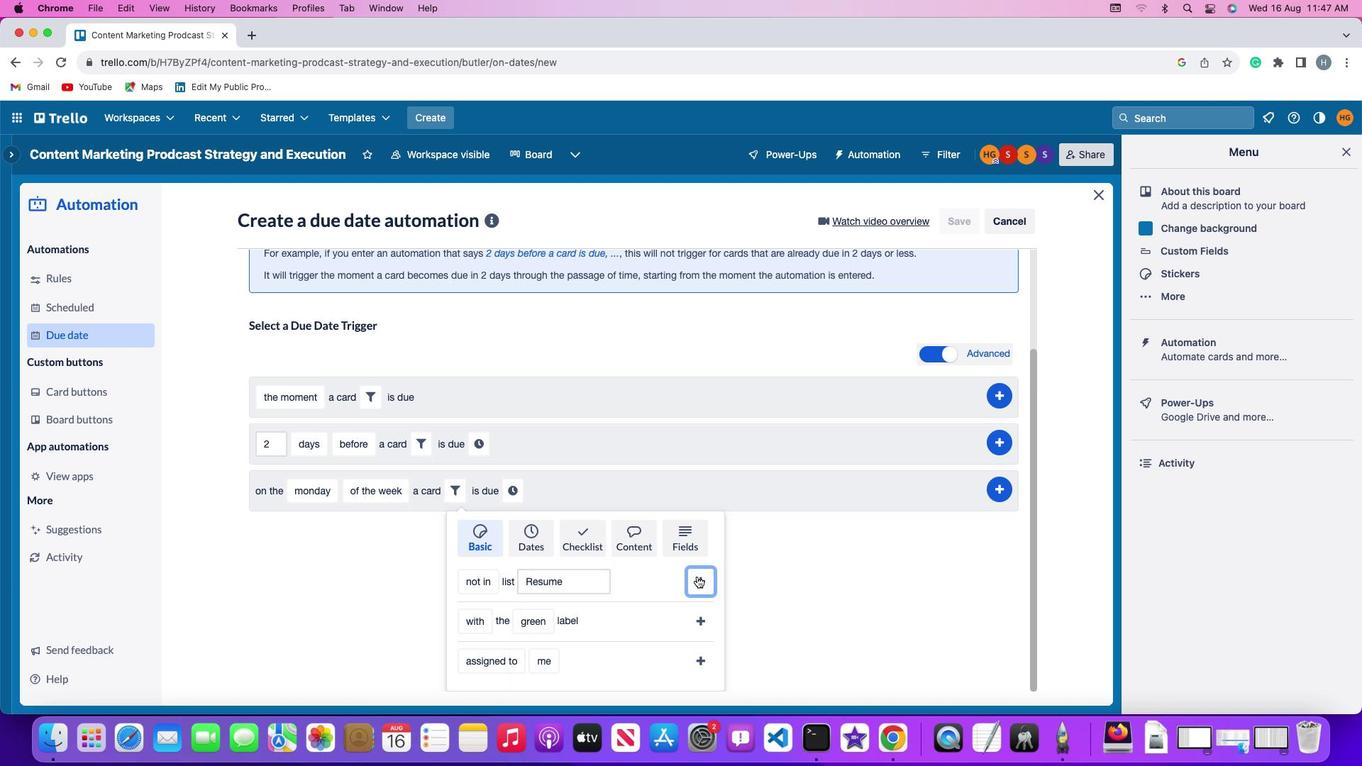 
Action: Mouse moved to (632, 622)
Screenshot: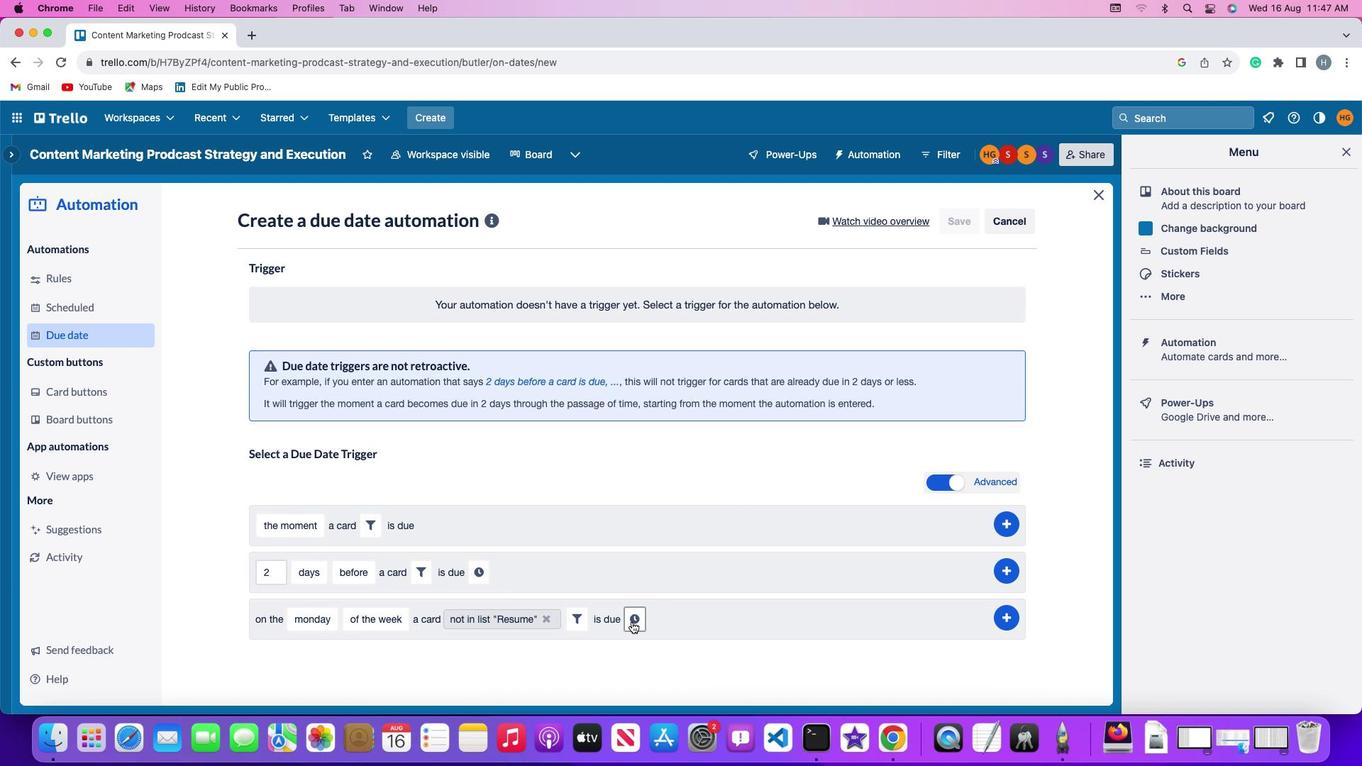 
Action: Mouse pressed left at (632, 622)
Screenshot: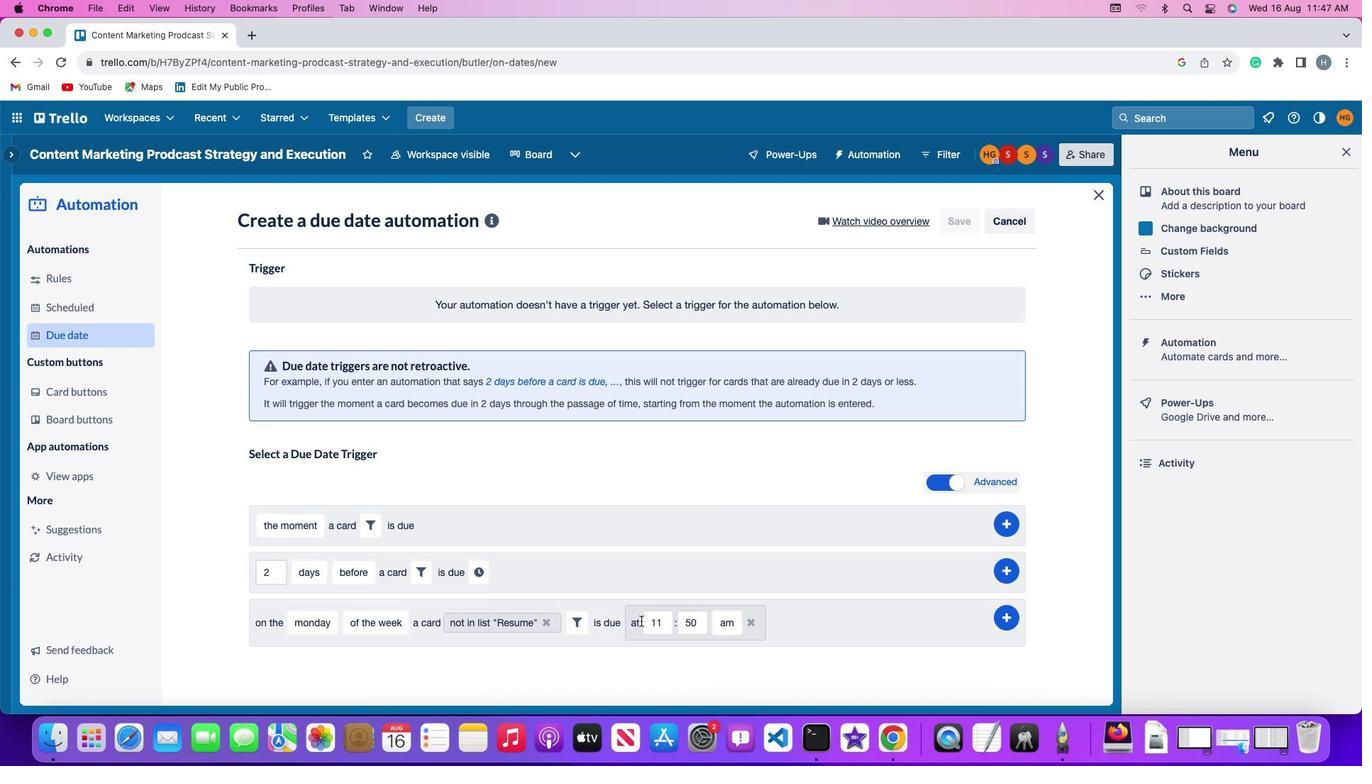 
Action: Mouse moved to (665, 624)
Screenshot: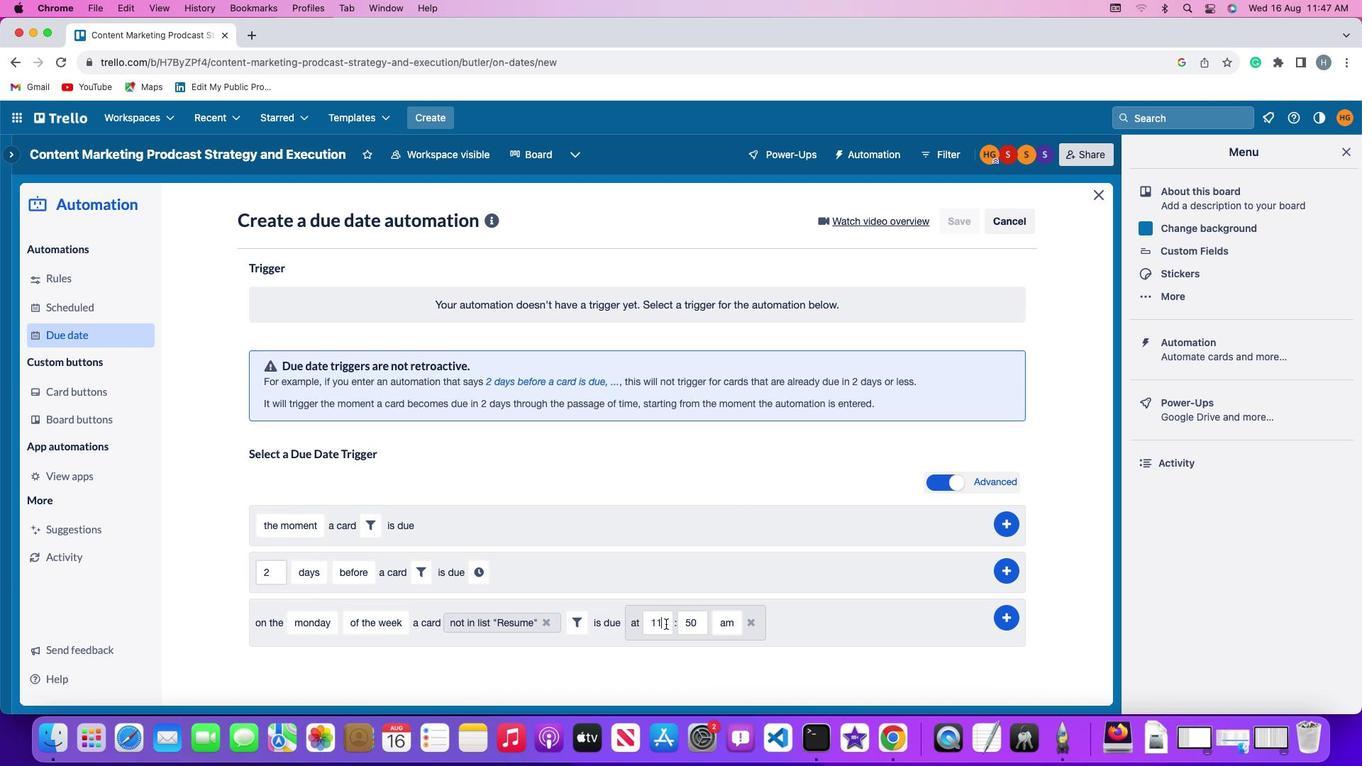 
Action: Mouse pressed left at (665, 624)
Screenshot: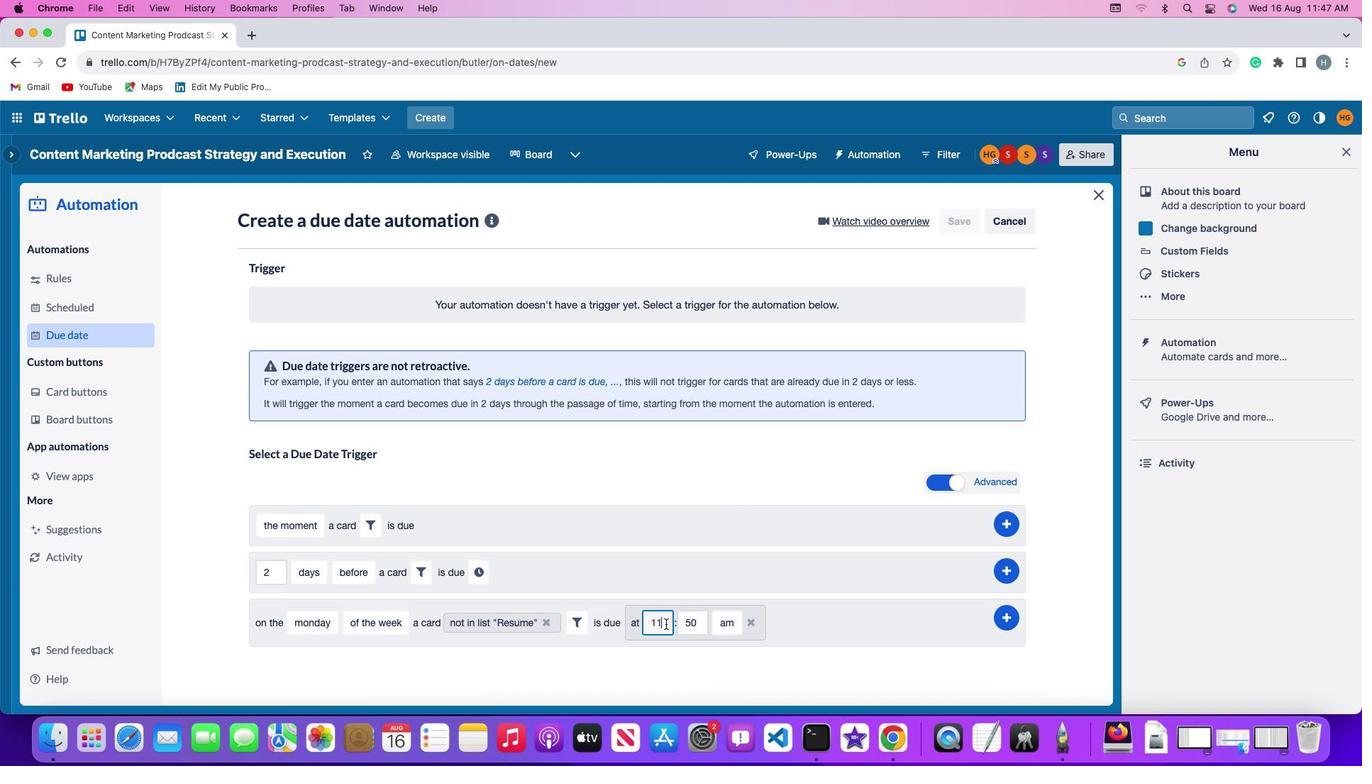 
Action: Key pressed Key.backspaceKey.backspace
Screenshot: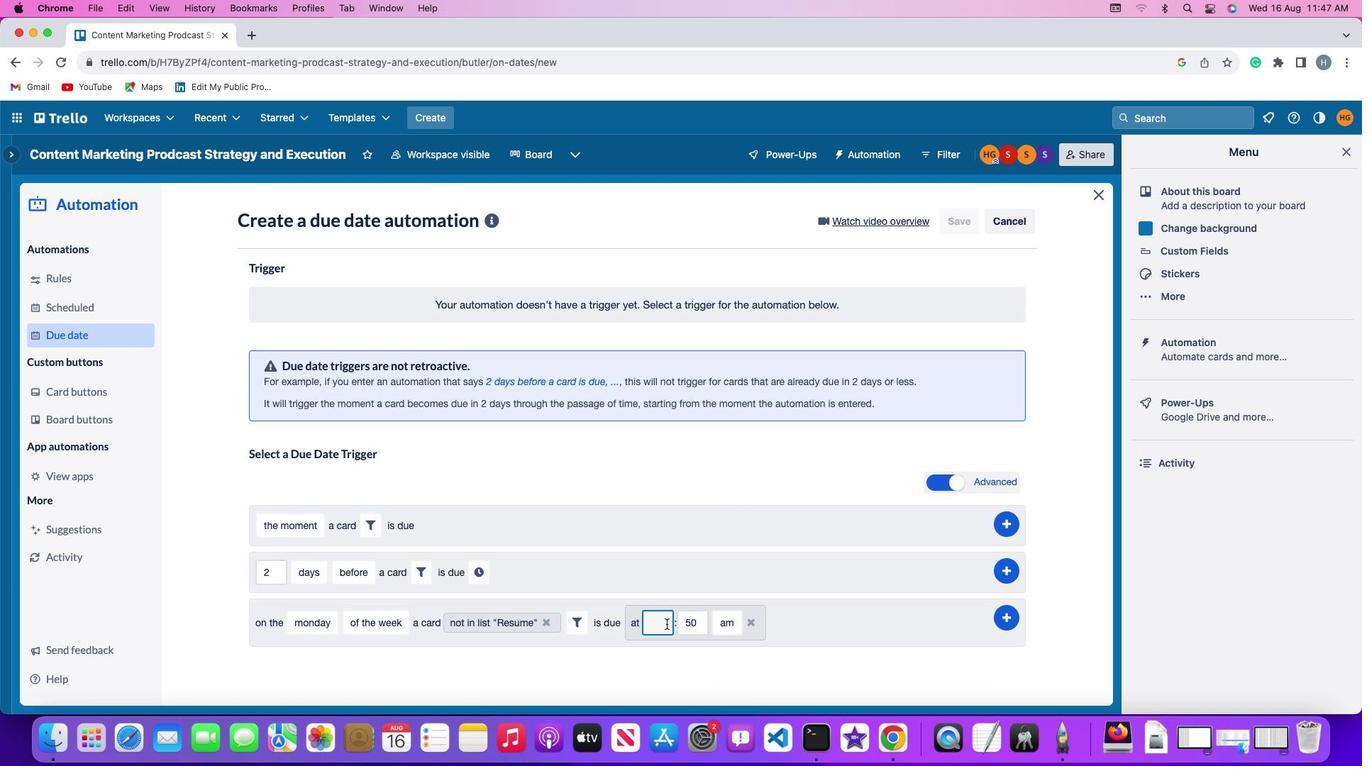 
Action: Mouse moved to (666, 623)
Screenshot: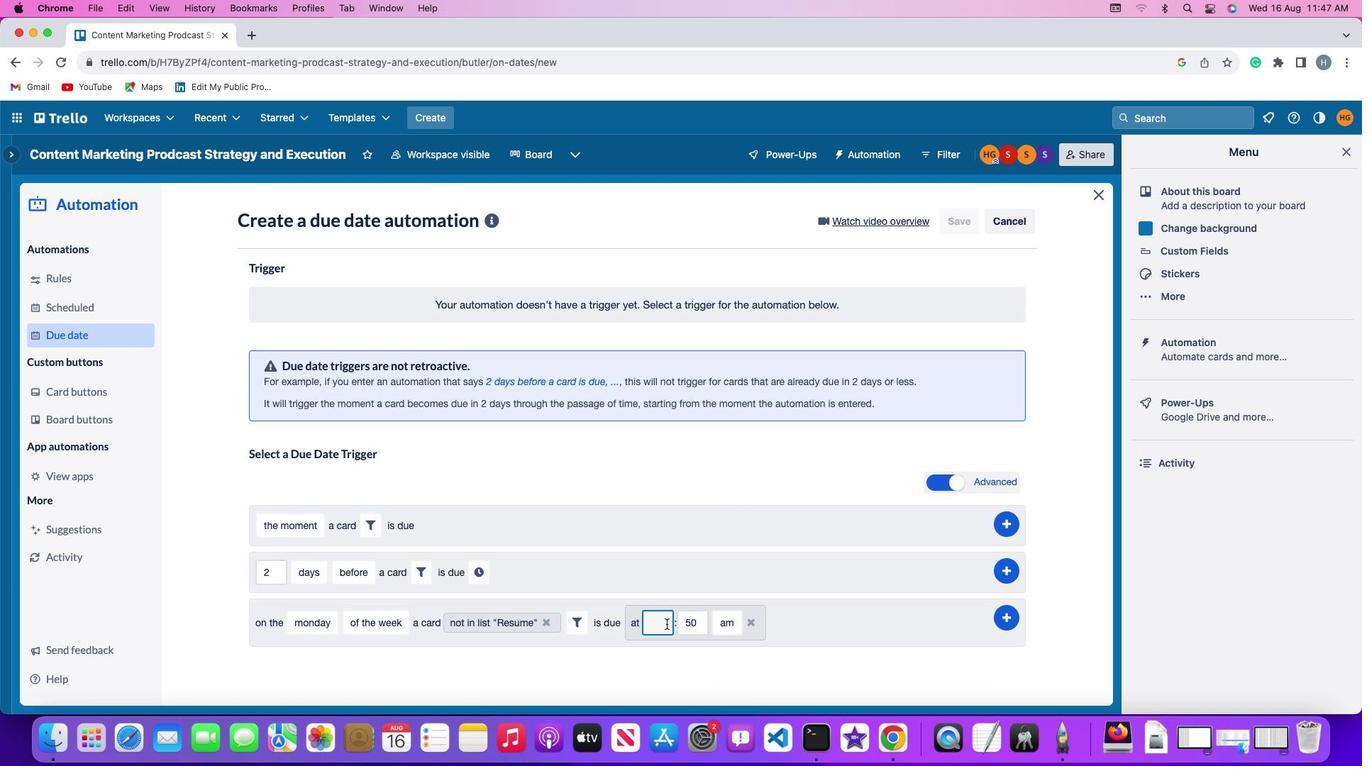 
Action: Key pressed '1''1'
Screenshot: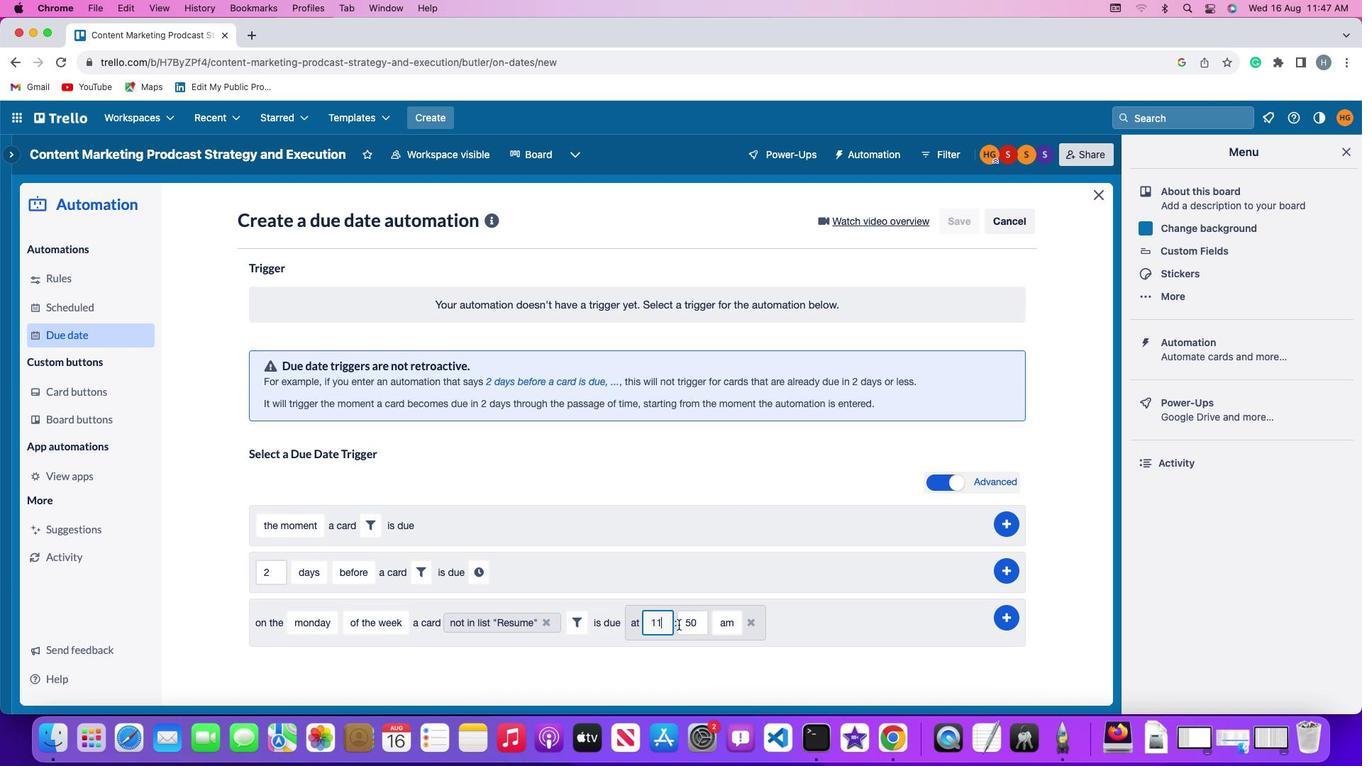
Action: Mouse moved to (693, 621)
Screenshot: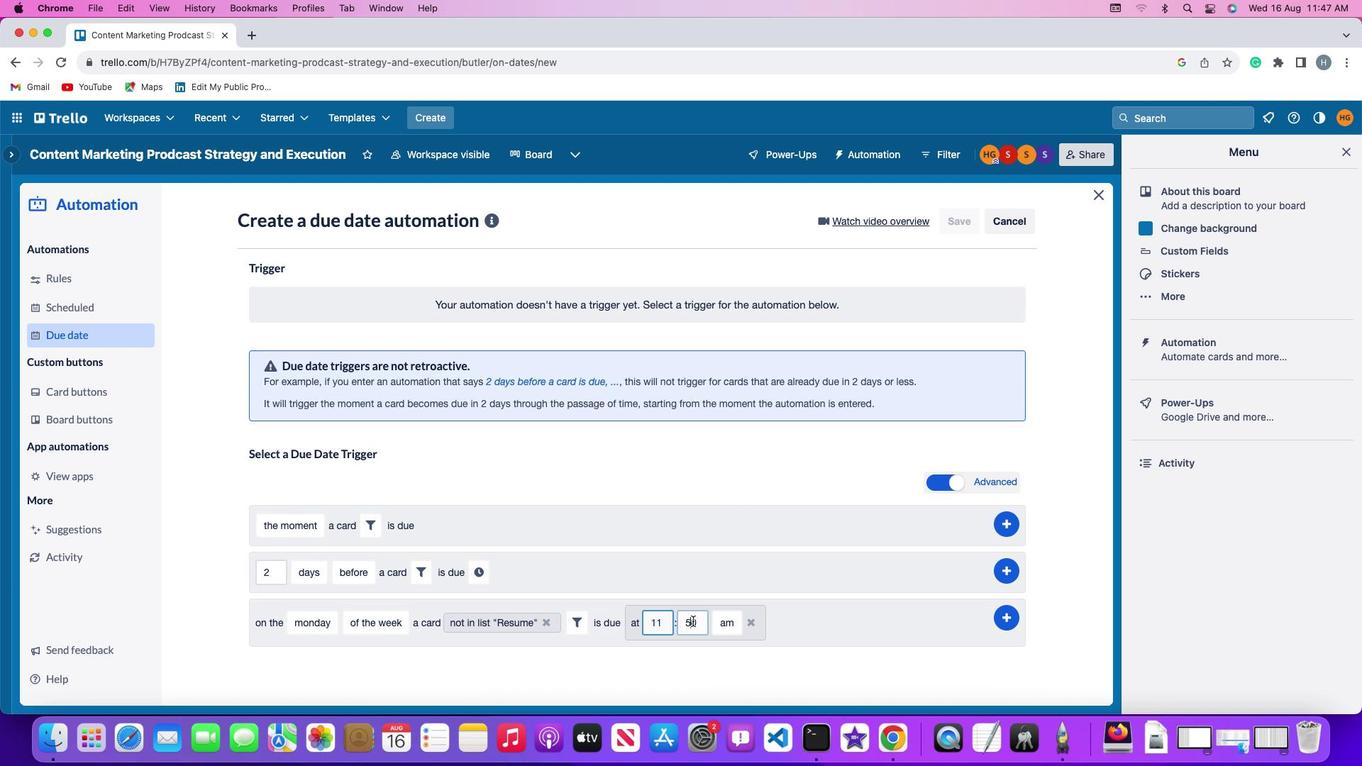 
Action: Mouse pressed left at (693, 621)
Screenshot: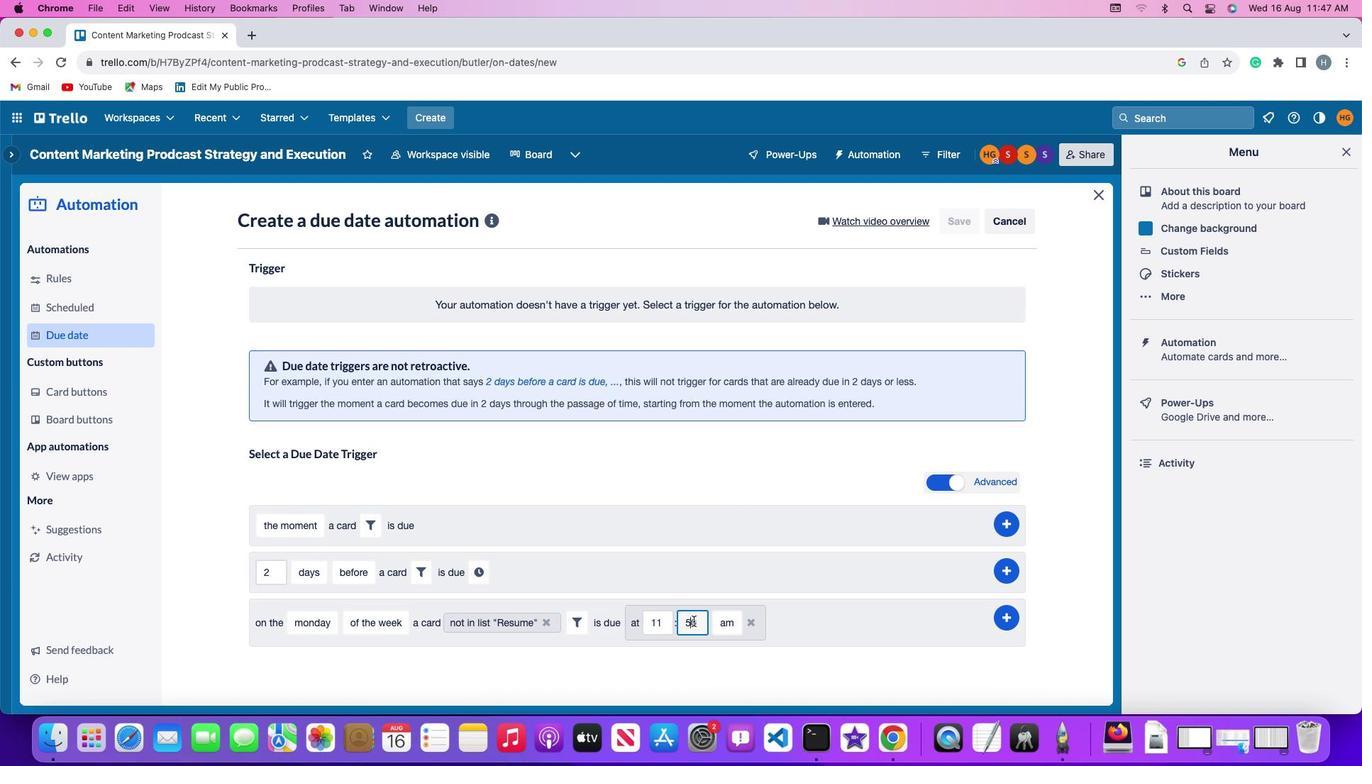 
Action: Mouse moved to (701, 622)
Screenshot: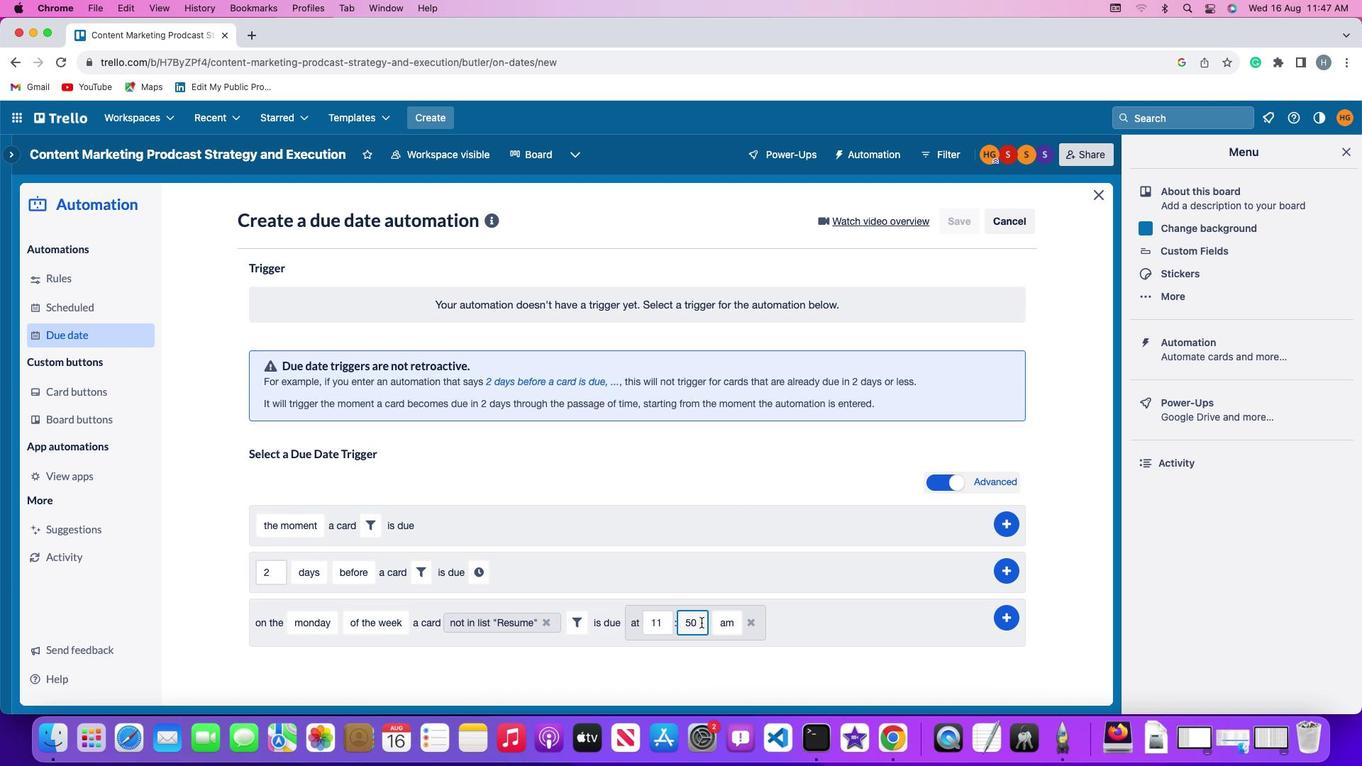 
Action: Key pressed Key.backspace'0'
Screenshot: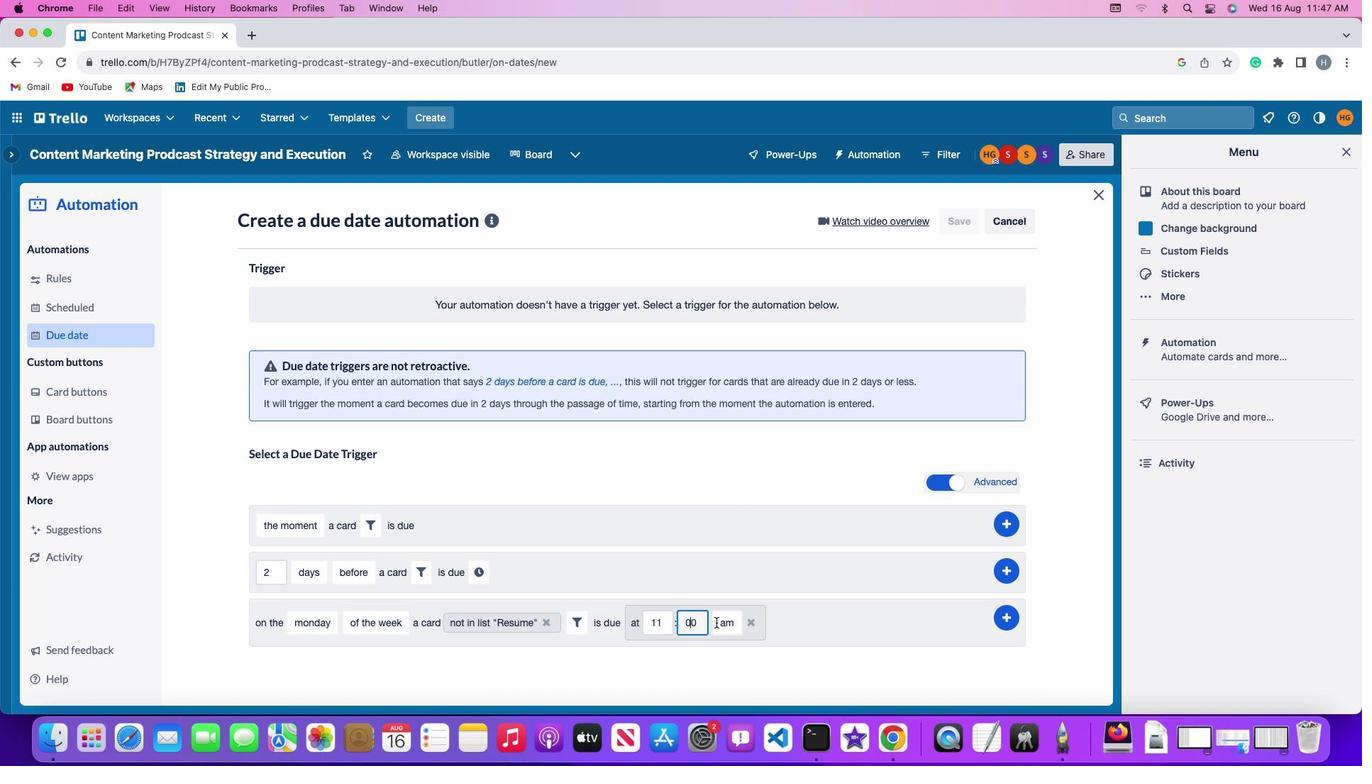 
Action: Mouse moved to (730, 622)
Screenshot: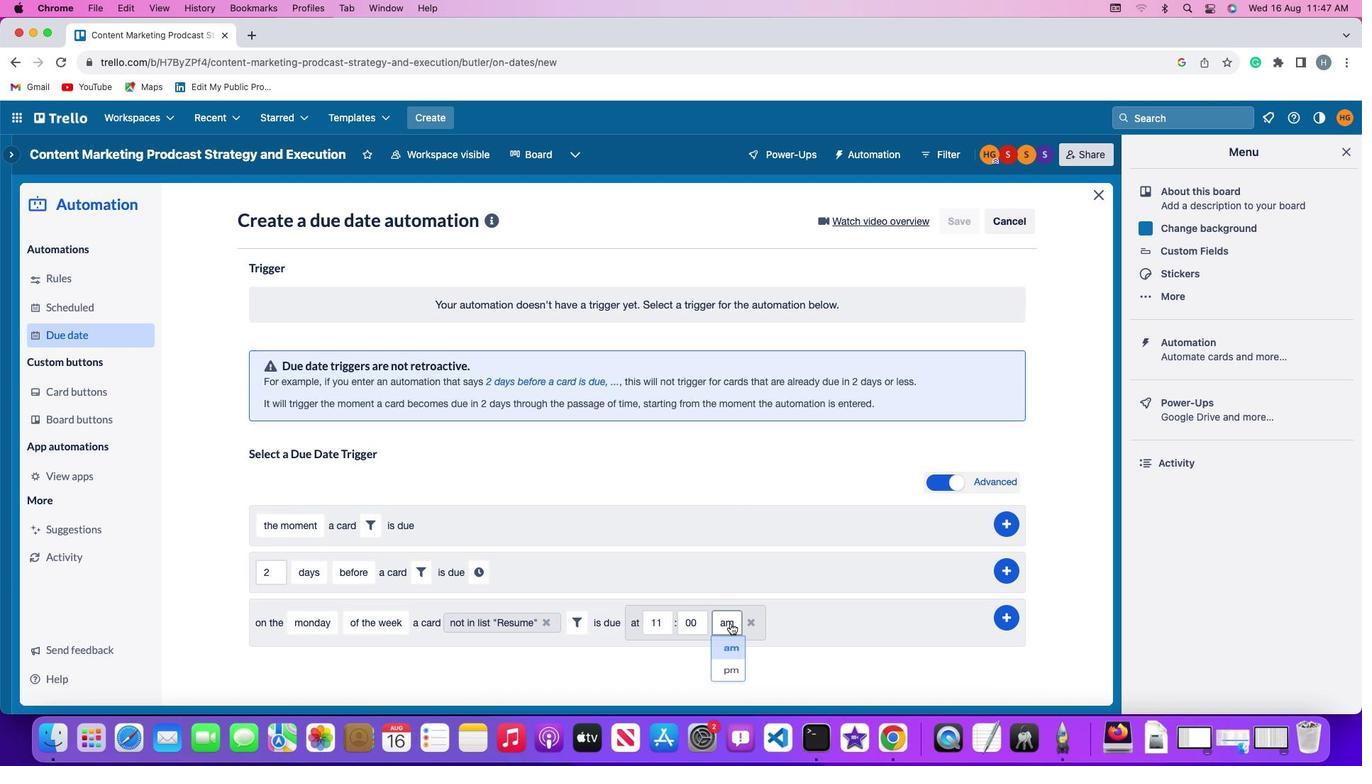 
Action: Mouse pressed left at (730, 622)
Screenshot: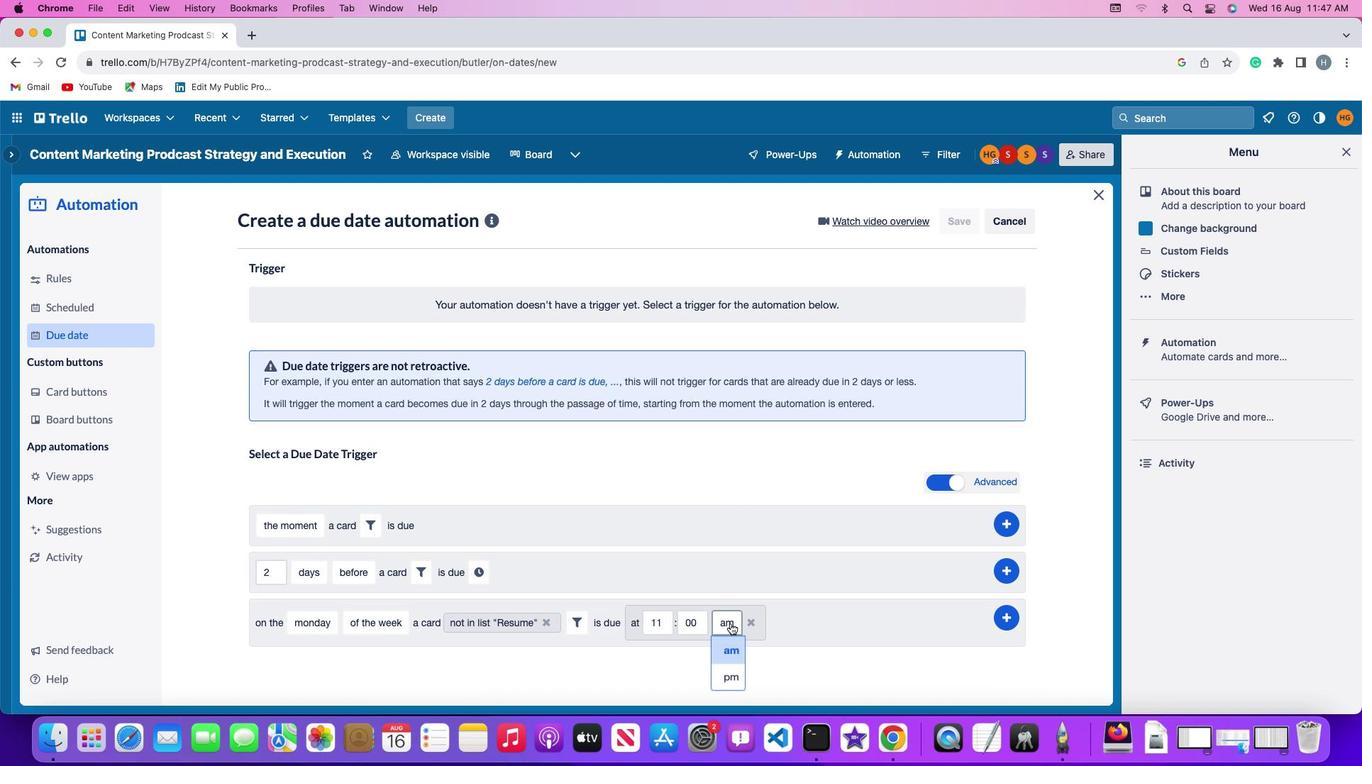 
Action: Mouse moved to (732, 654)
Screenshot: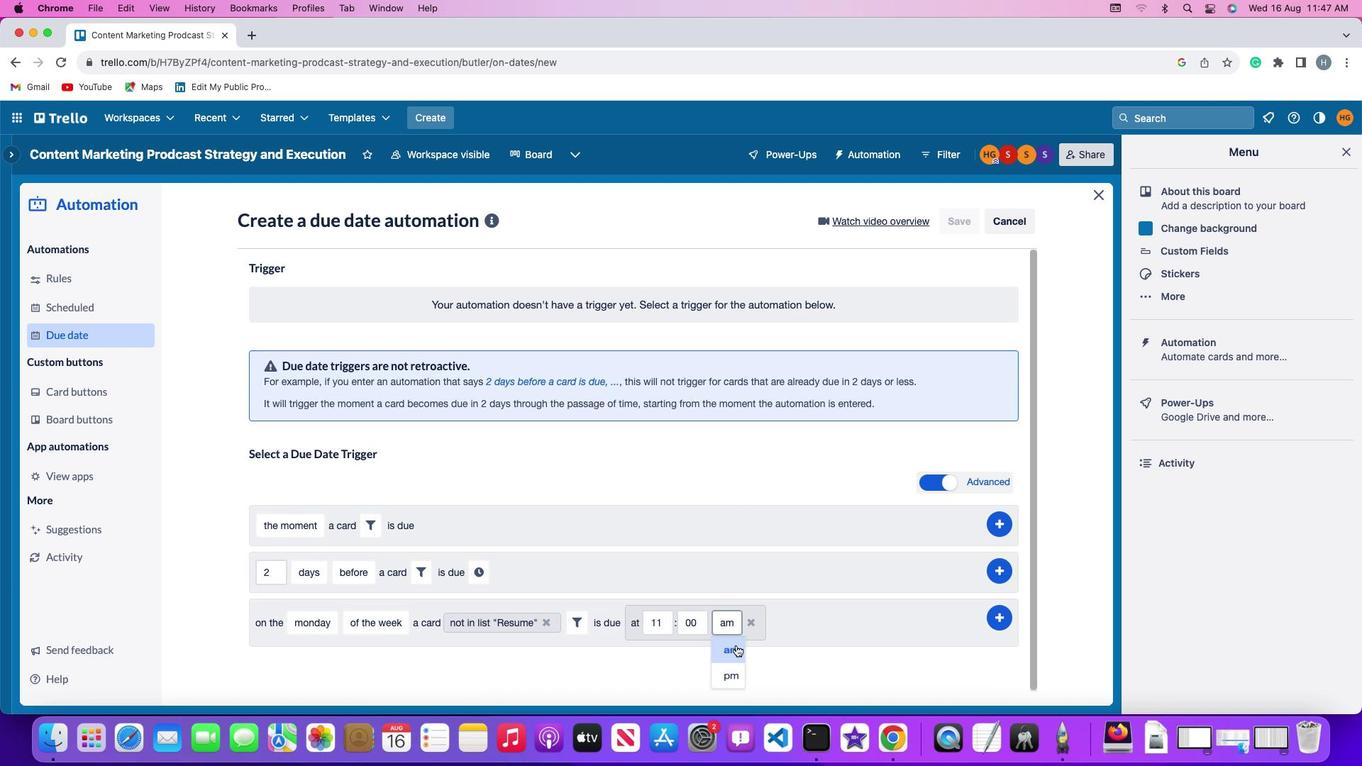 
Action: Mouse pressed left at (732, 654)
Screenshot: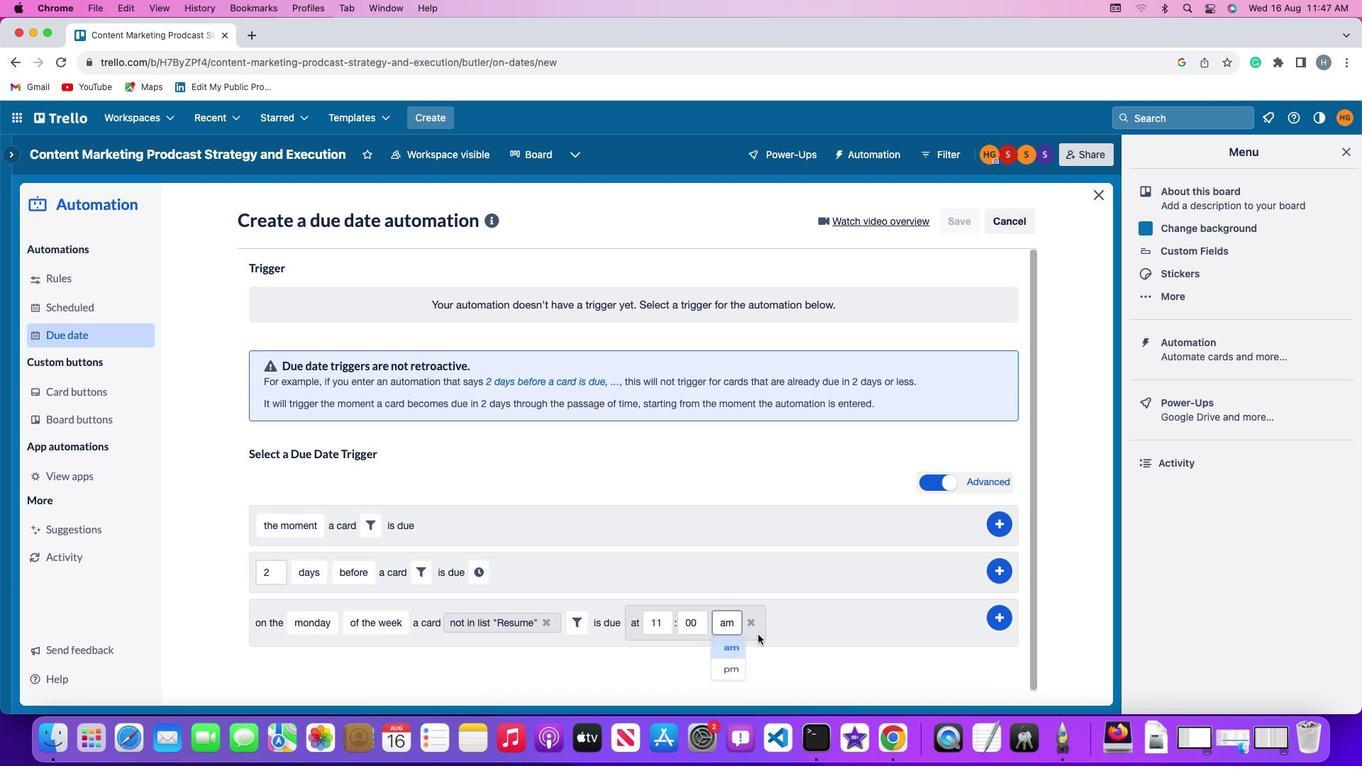 
Action: Mouse moved to (1014, 614)
Screenshot: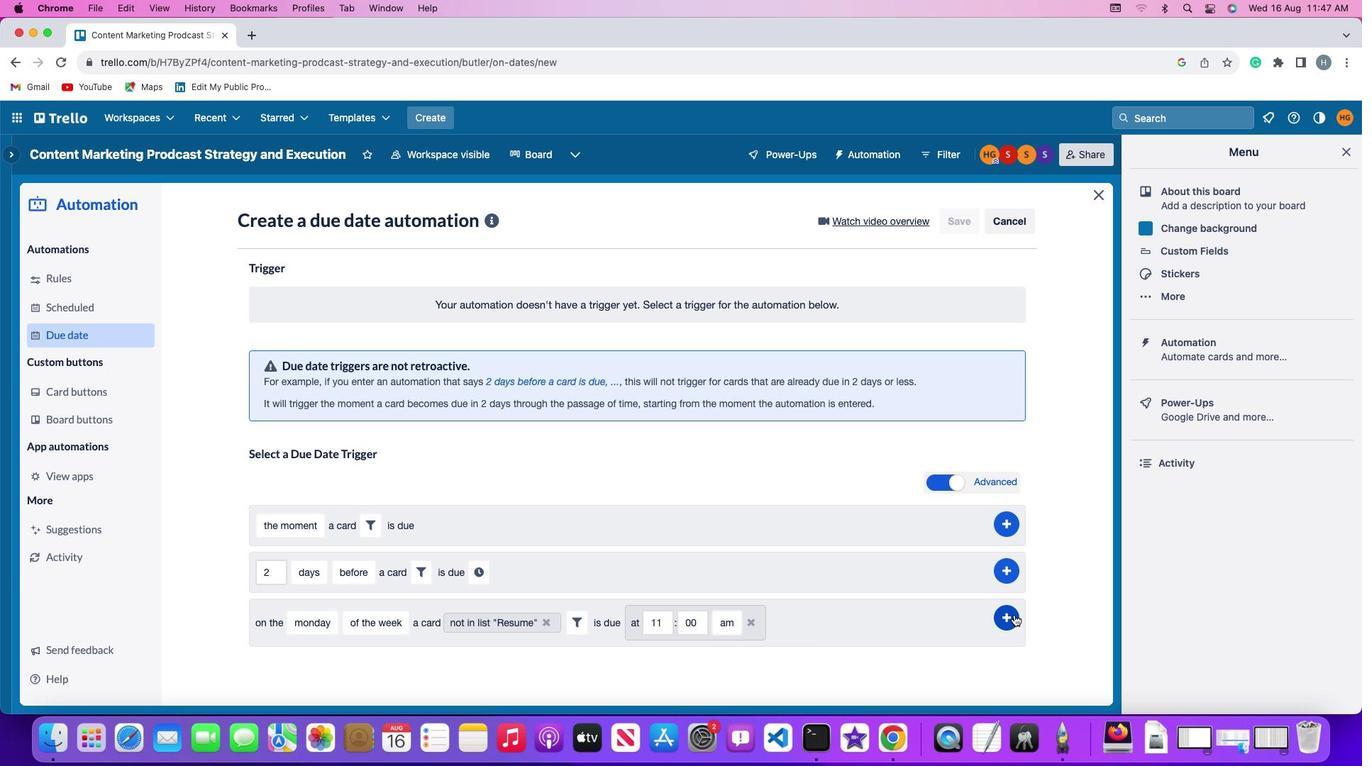 
Action: Mouse pressed left at (1014, 614)
Screenshot: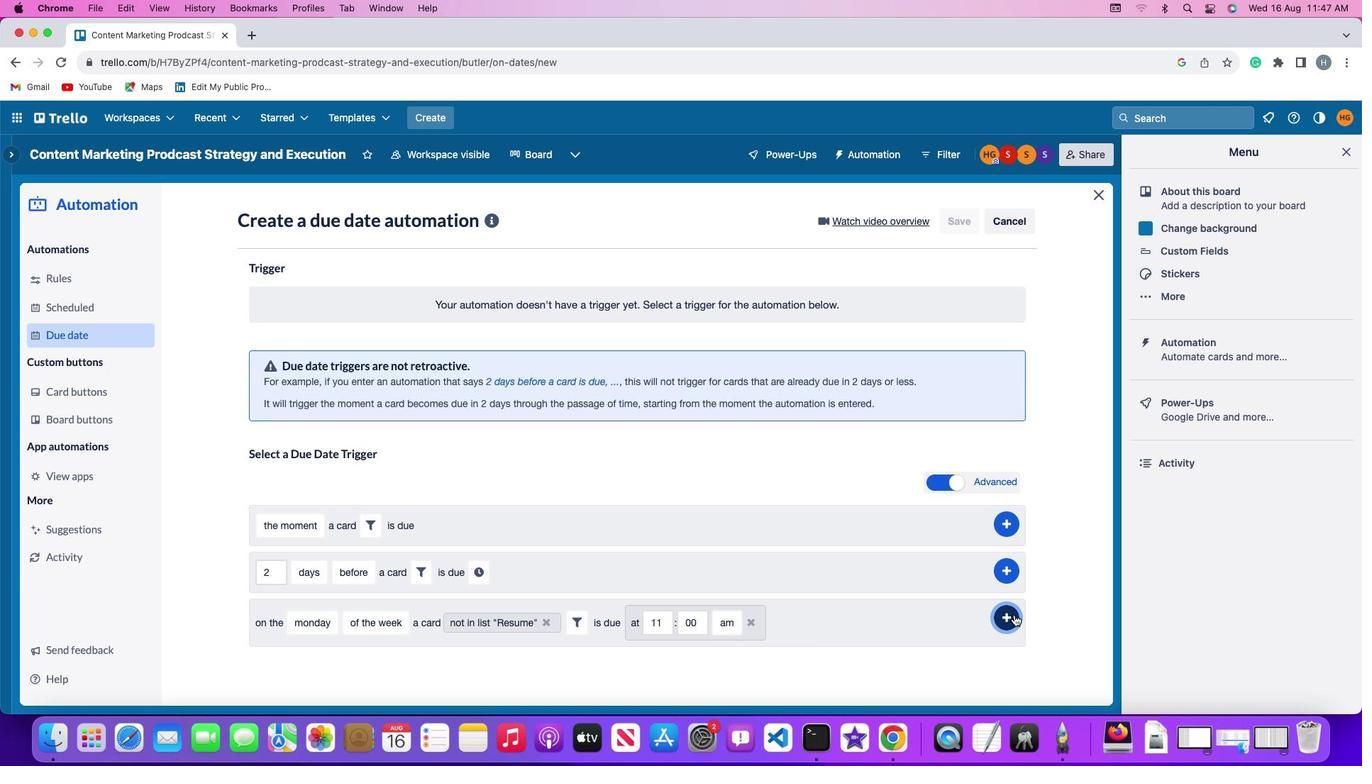 
Action: Mouse moved to (1068, 503)
Screenshot: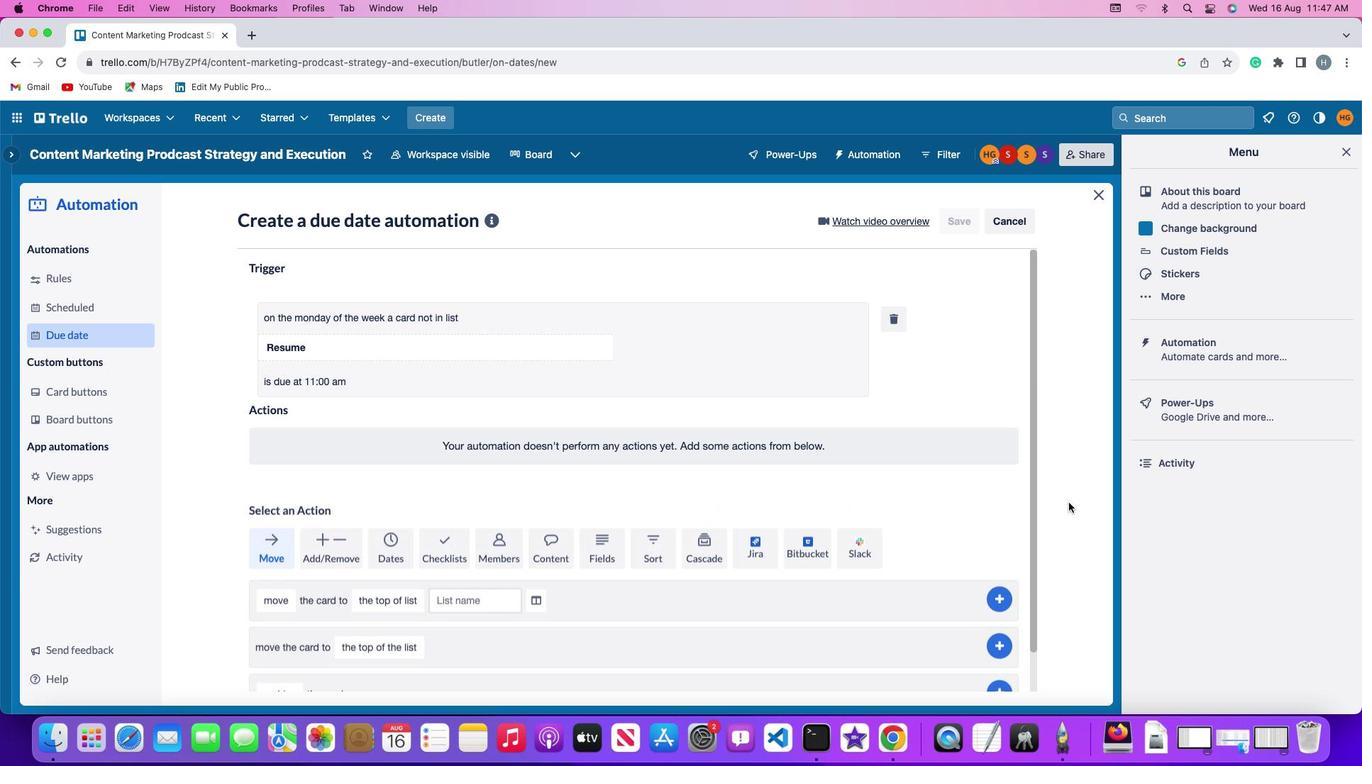 
